 Task: Research Airbnb options in Goba, Ethiopia from 21st November, 2023 to 29th November, 2023 for 4 adults.2 bedrooms having 2 beds and 2 bathrooms. Property type can be flat. Look for 4 properties as per requirement.
Action: Mouse moved to (413, 90)
Screenshot: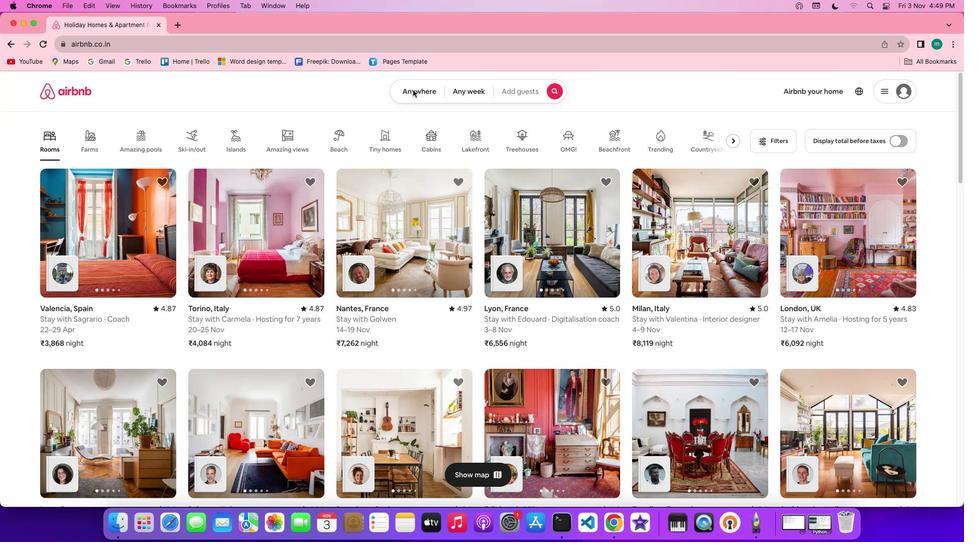 
Action: Mouse pressed left at (413, 90)
Screenshot: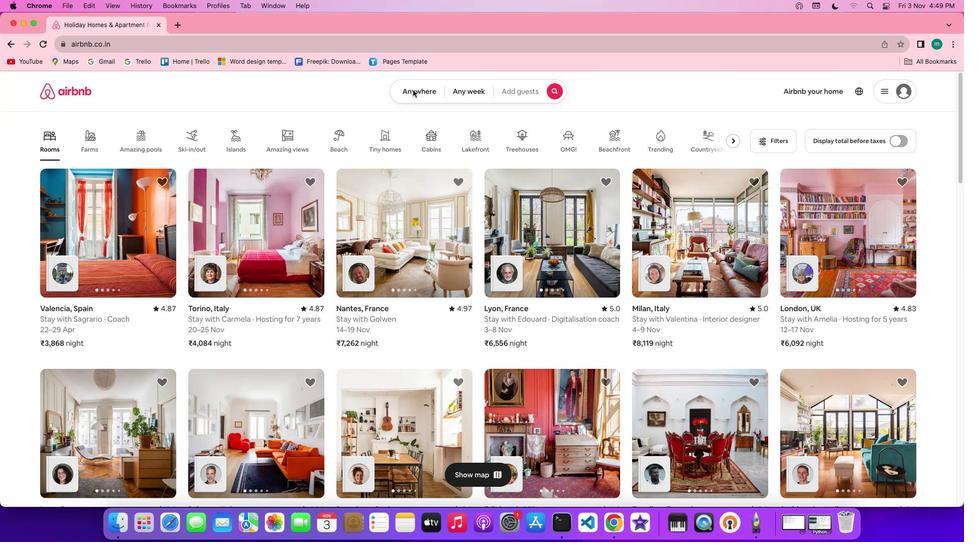 
Action: Mouse pressed left at (413, 90)
Screenshot: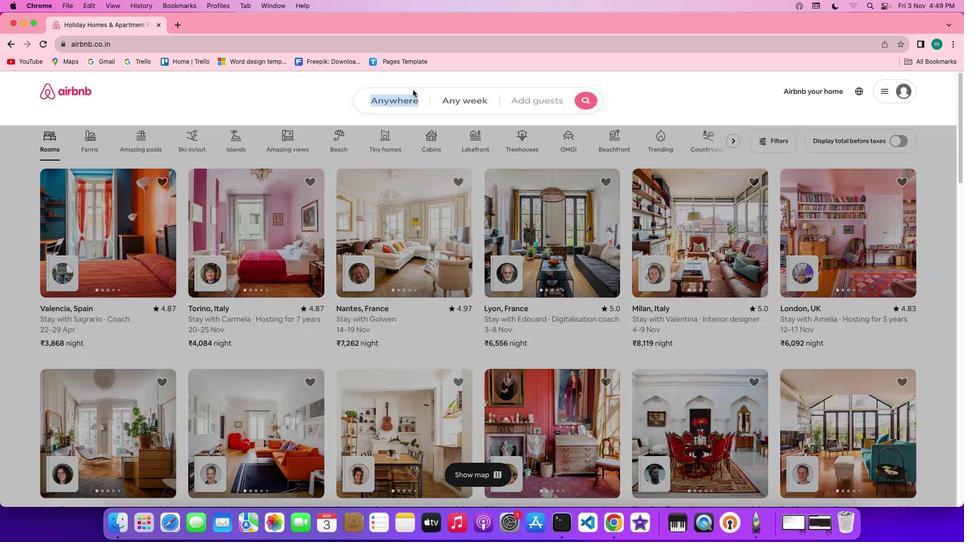 
Action: Mouse moved to (338, 131)
Screenshot: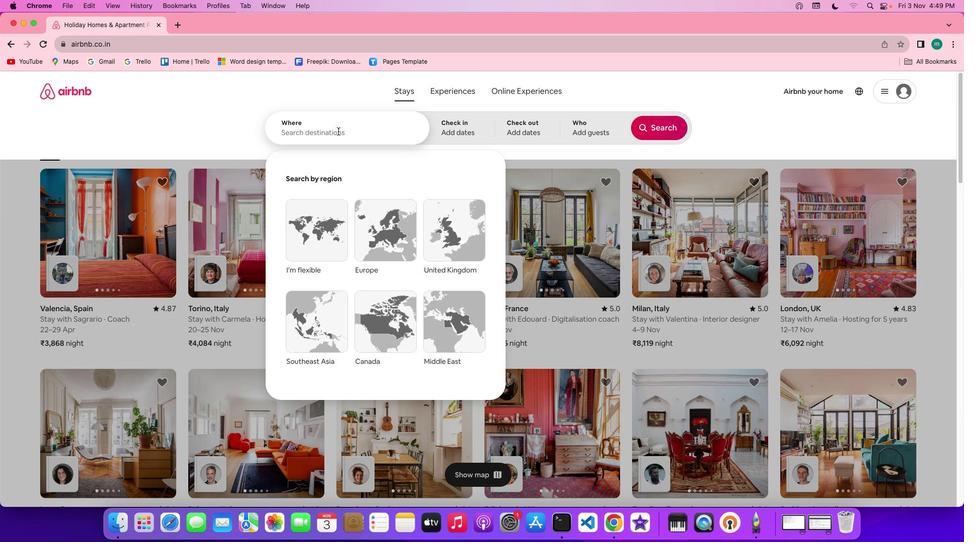 
Action: Key pressed Key.shift'G''o''b''a'','Key.spaceKey.shift'E''t''h''i''o''p''i''a'
Screenshot: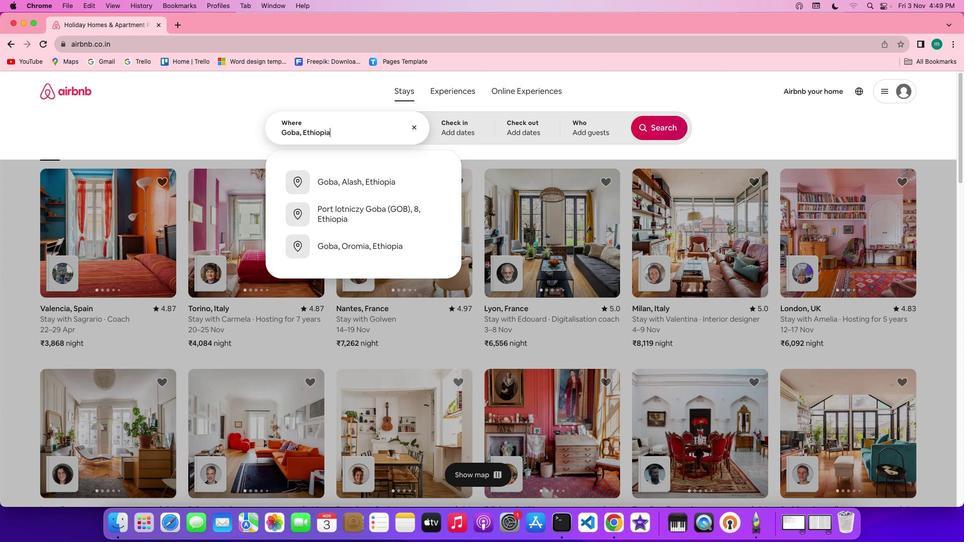 
Action: Mouse moved to (467, 124)
Screenshot: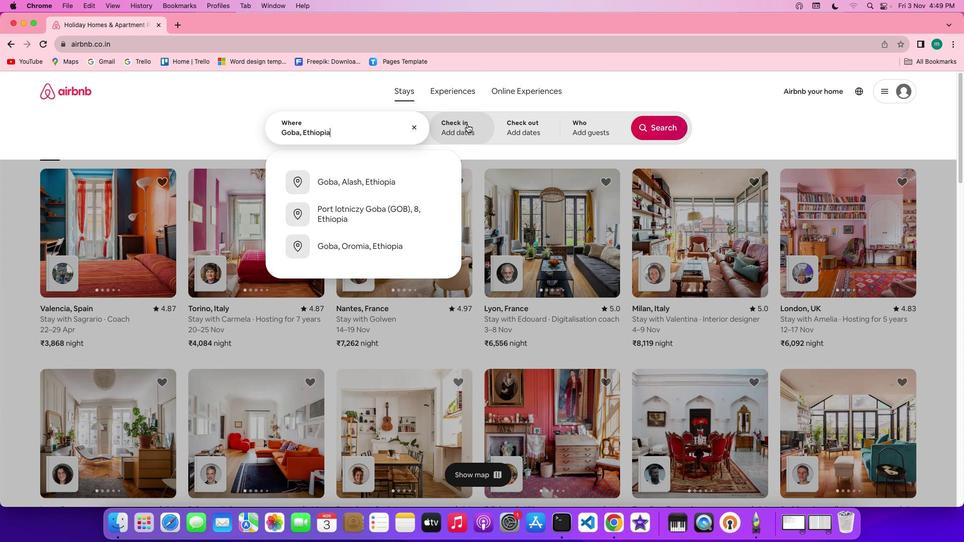 
Action: Mouse pressed left at (467, 124)
Screenshot: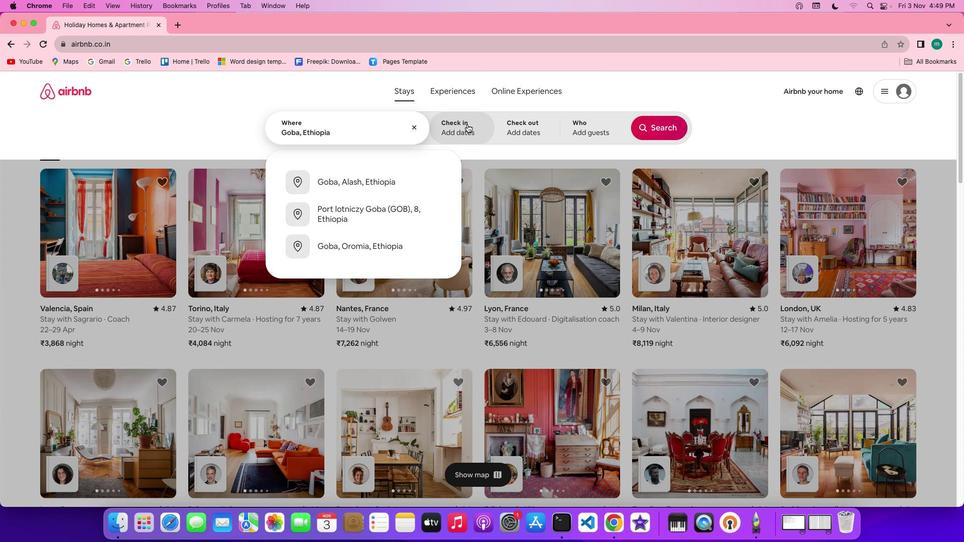 
Action: Mouse moved to (349, 323)
Screenshot: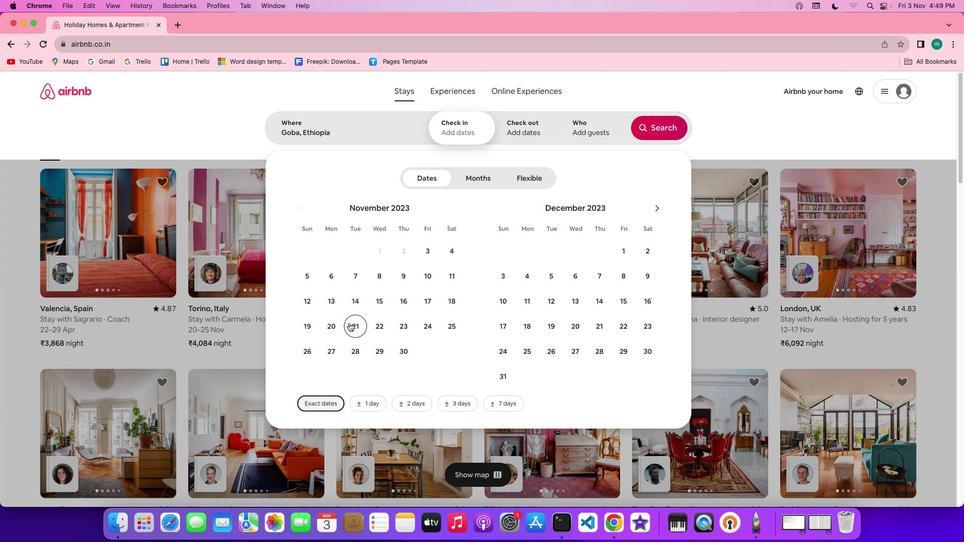 
Action: Mouse pressed left at (349, 323)
Screenshot: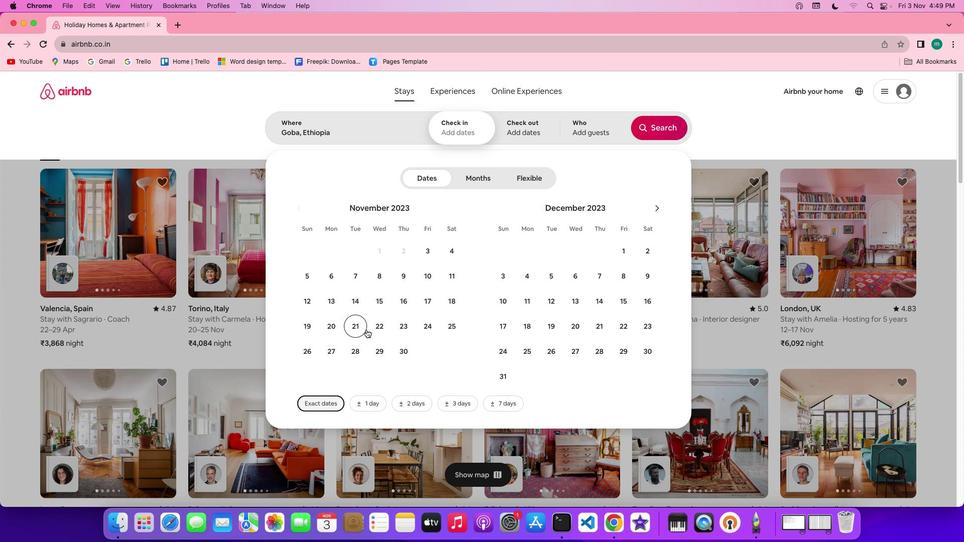 
Action: Mouse moved to (375, 346)
Screenshot: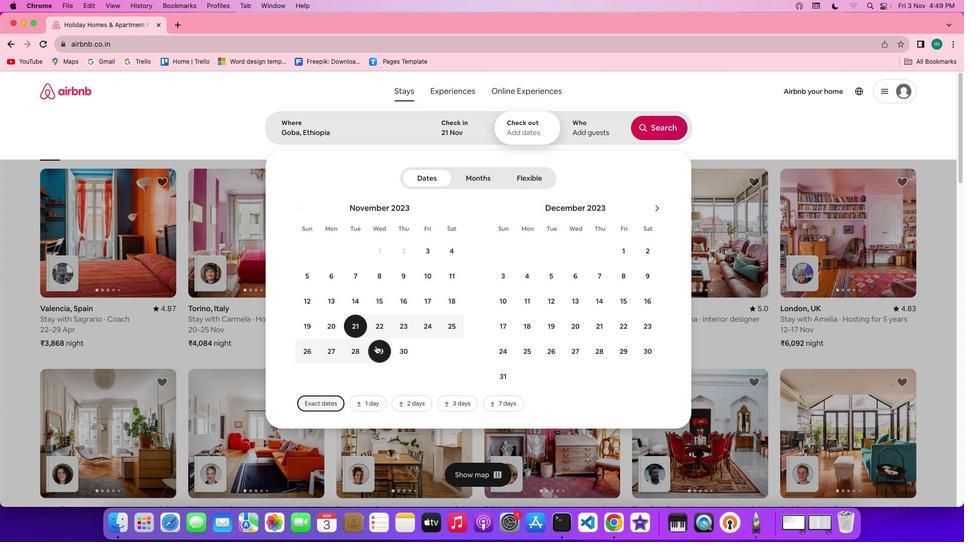 
Action: Mouse pressed left at (375, 346)
Screenshot: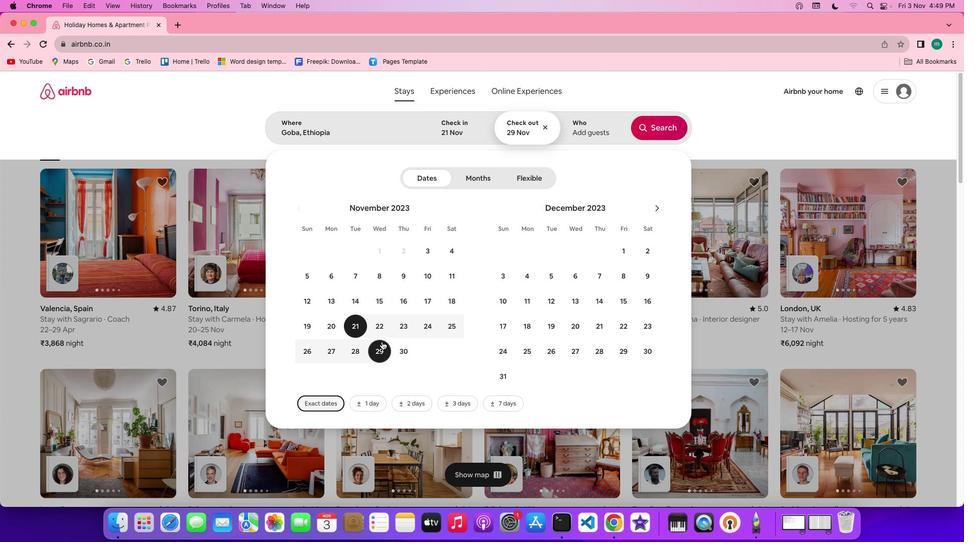 
Action: Mouse moved to (593, 119)
Screenshot: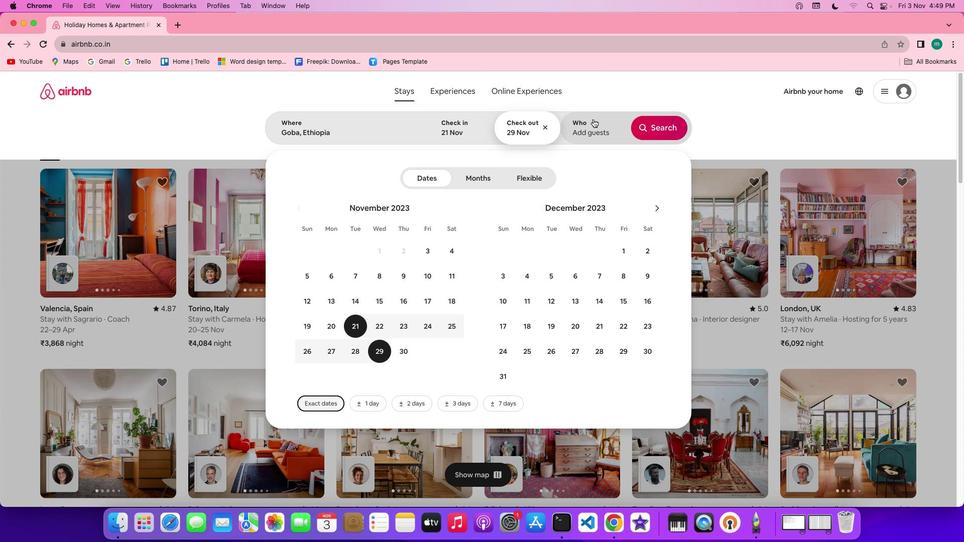 
Action: Mouse pressed left at (593, 119)
Screenshot: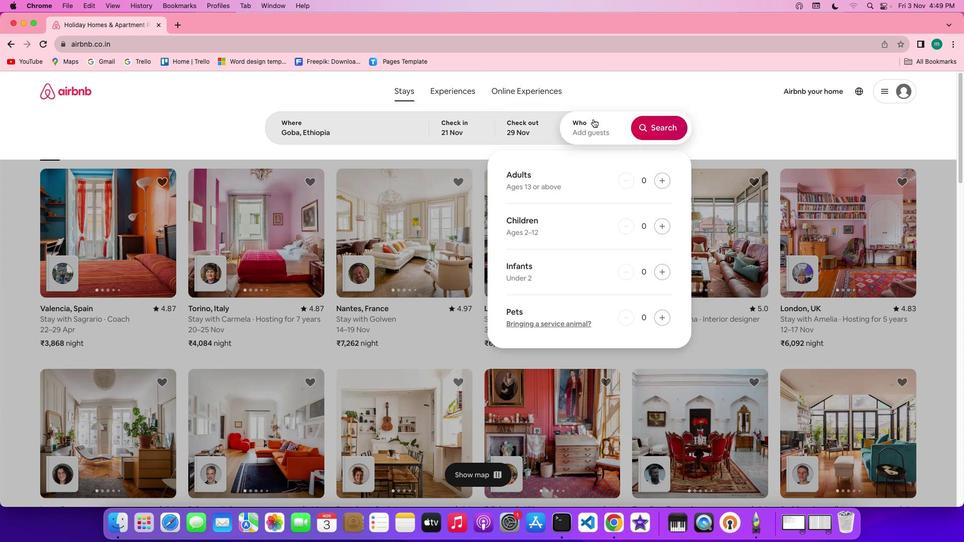 
Action: Mouse moved to (670, 183)
Screenshot: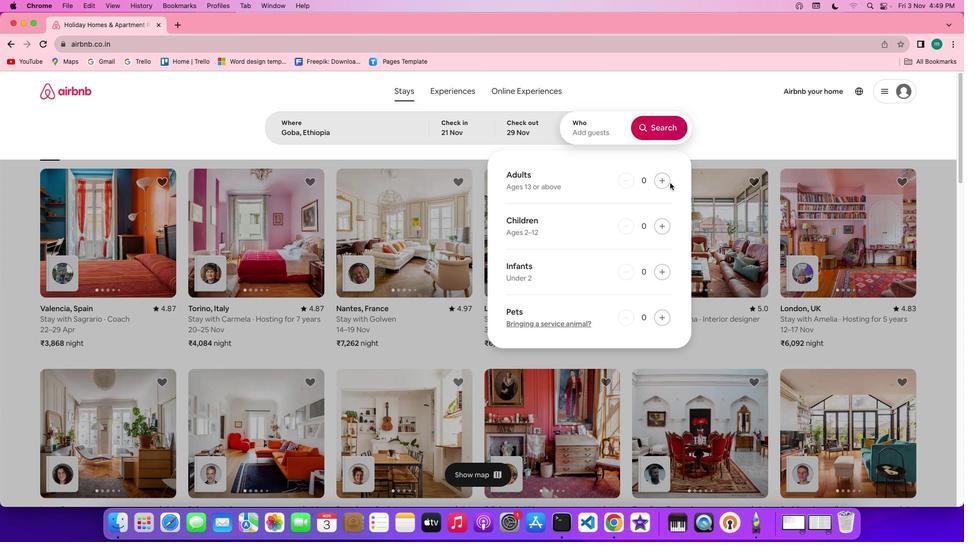 
Action: Mouse pressed left at (670, 183)
Screenshot: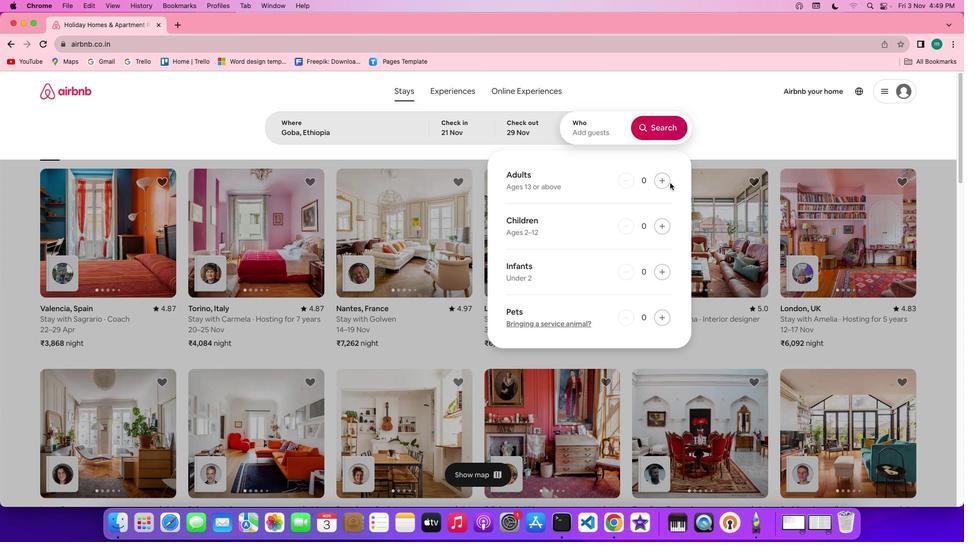 
Action: Mouse moved to (663, 180)
Screenshot: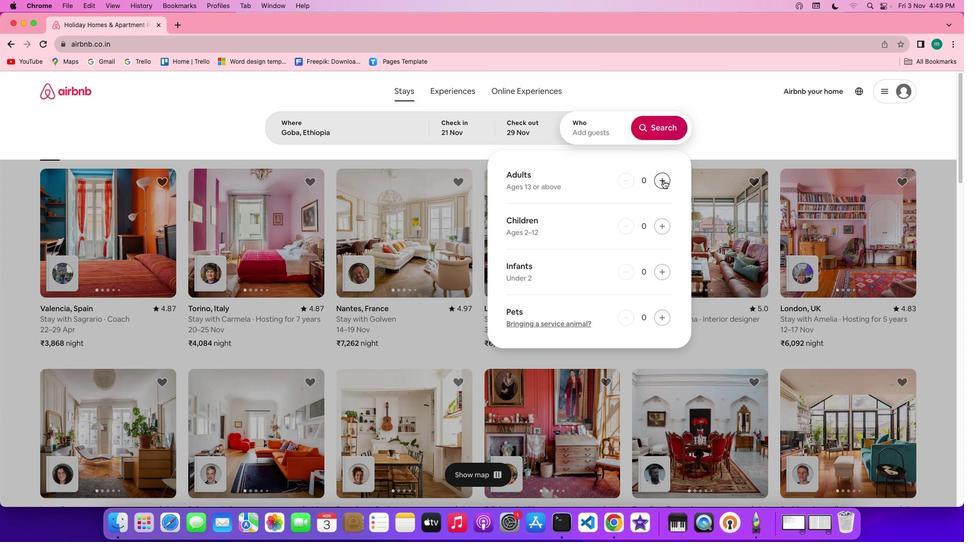 
Action: Mouse pressed left at (663, 180)
Screenshot: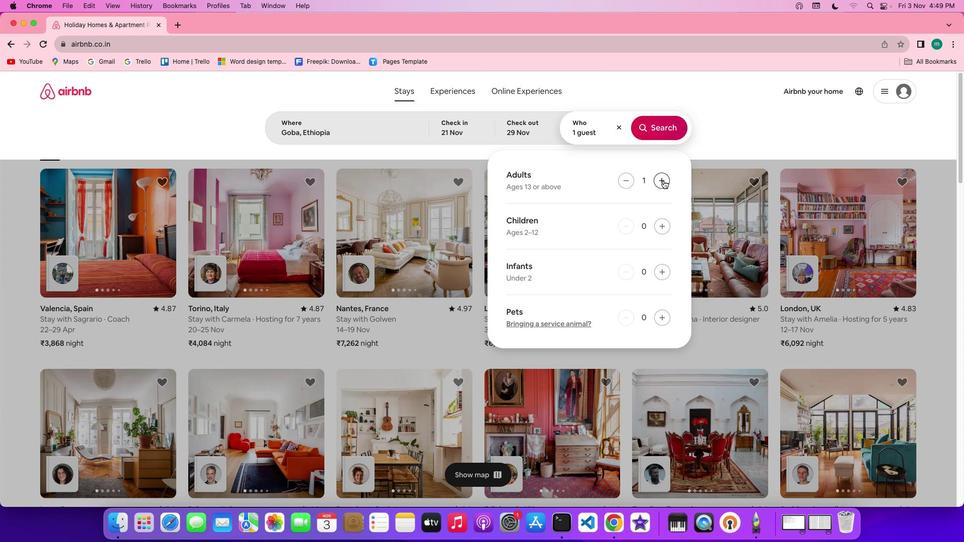 
Action: Mouse pressed left at (663, 180)
Screenshot: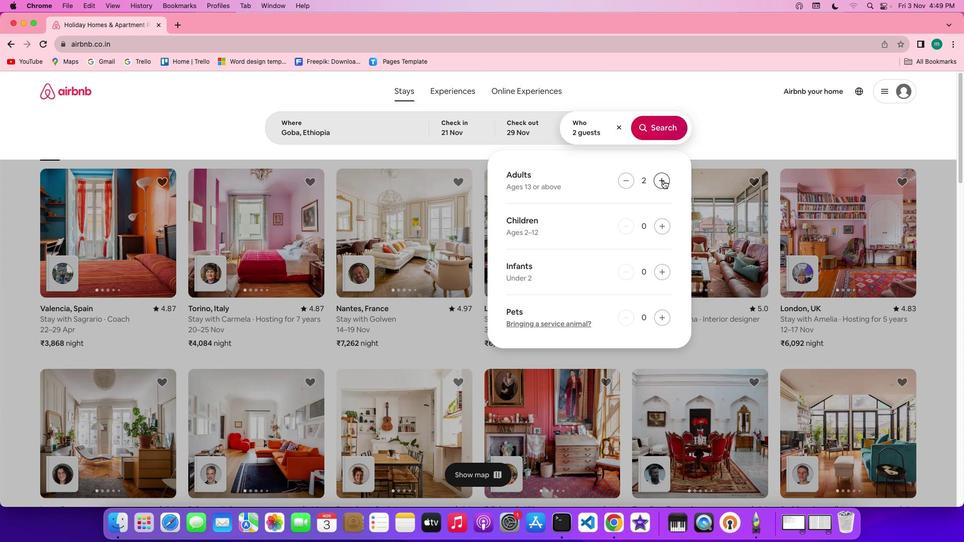 
Action: Mouse pressed left at (663, 180)
Screenshot: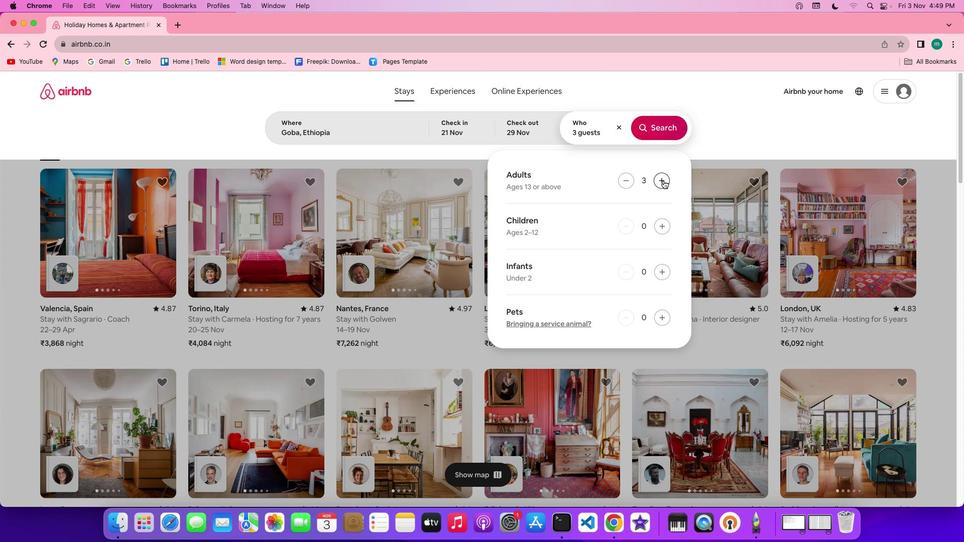 
Action: Mouse pressed left at (663, 180)
Screenshot: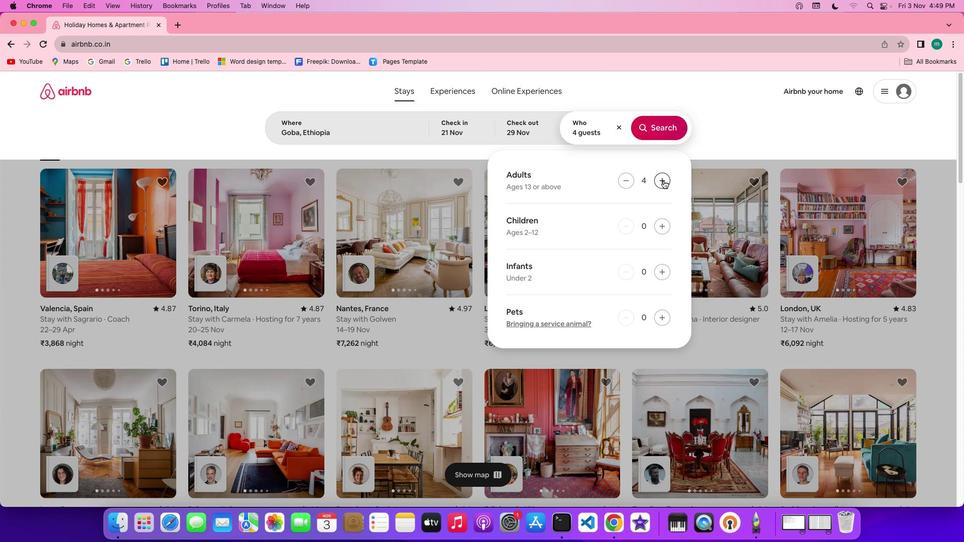 
Action: Mouse moved to (658, 126)
Screenshot: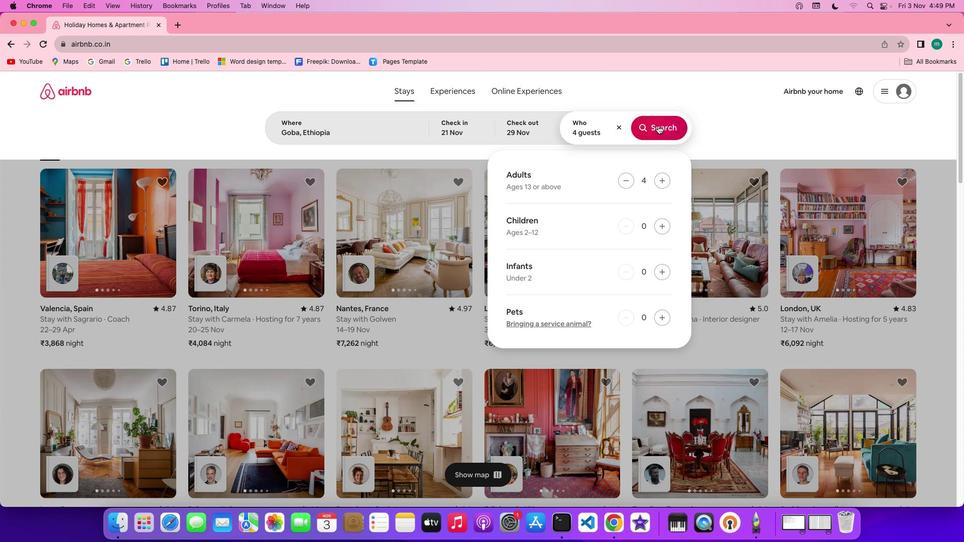 
Action: Mouse pressed left at (658, 126)
Screenshot: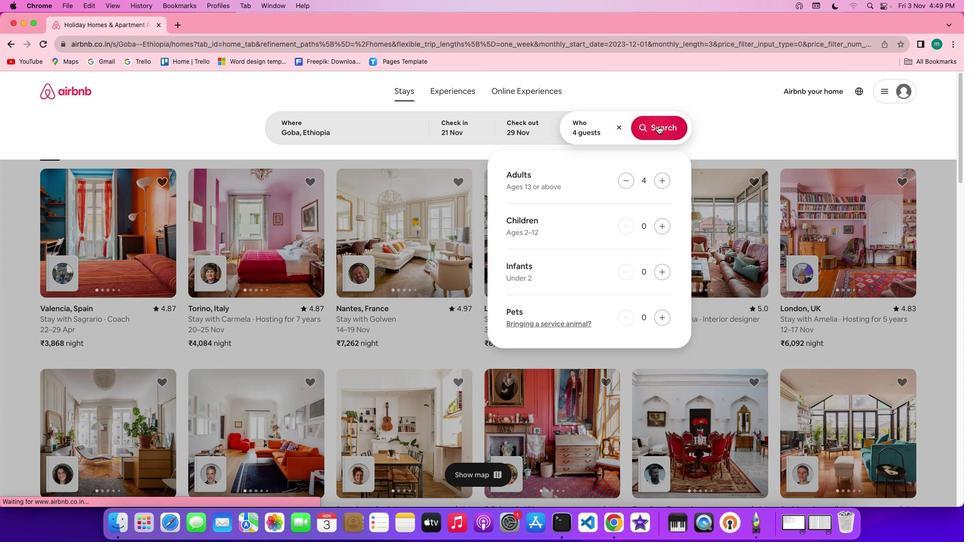 
Action: Mouse moved to (812, 135)
Screenshot: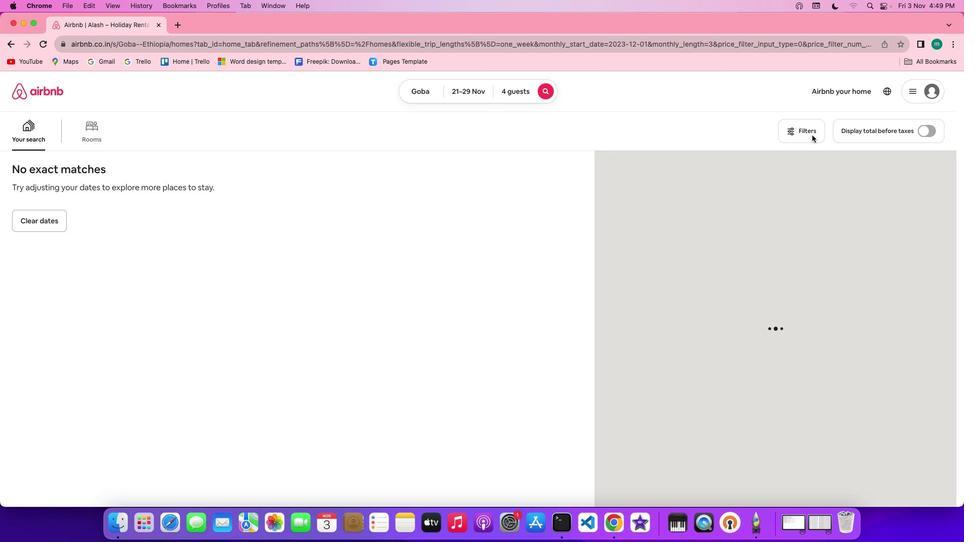 
Action: Mouse pressed left at (812, 135)
Screenshot: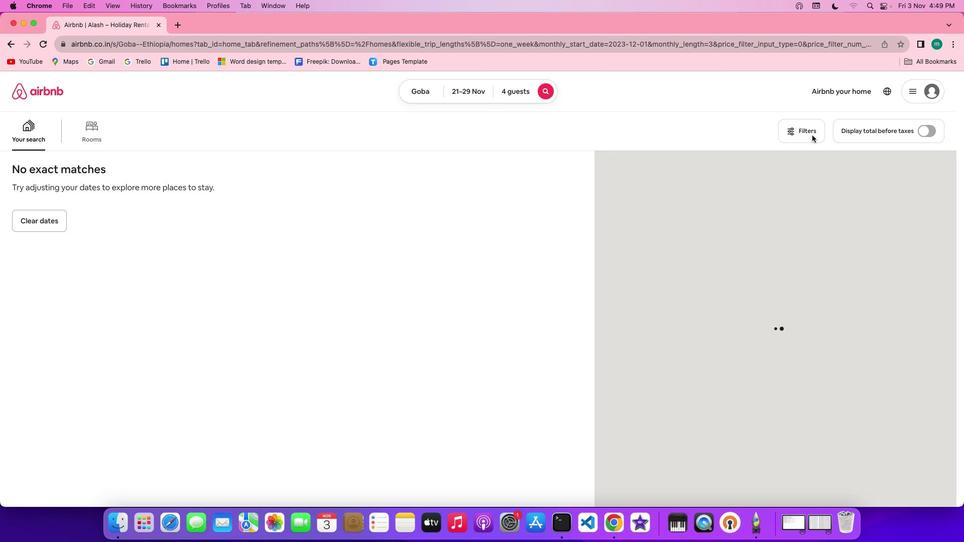
Action: Mouse moved to (804, 128)
Screenshot: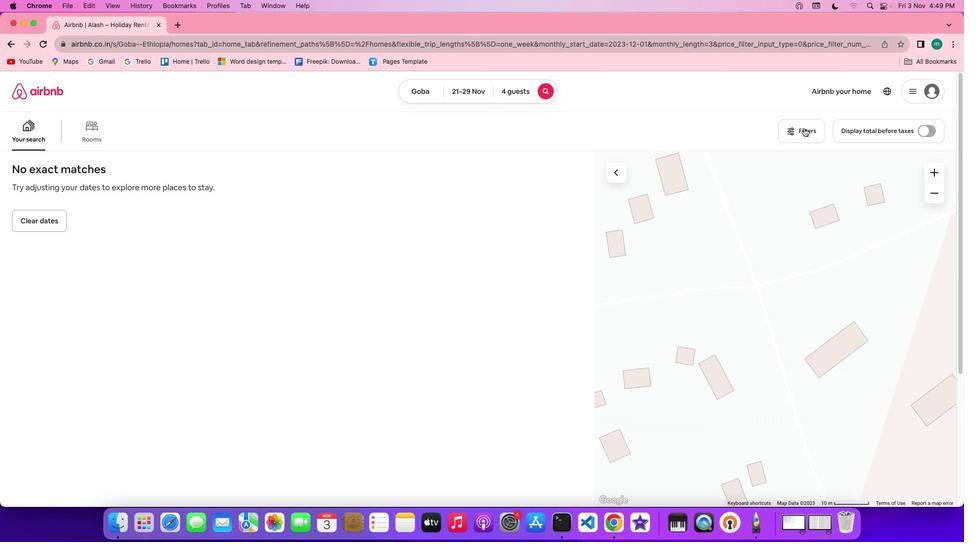 
Action: Mouse pressed left at (804, 128)
Screenshot: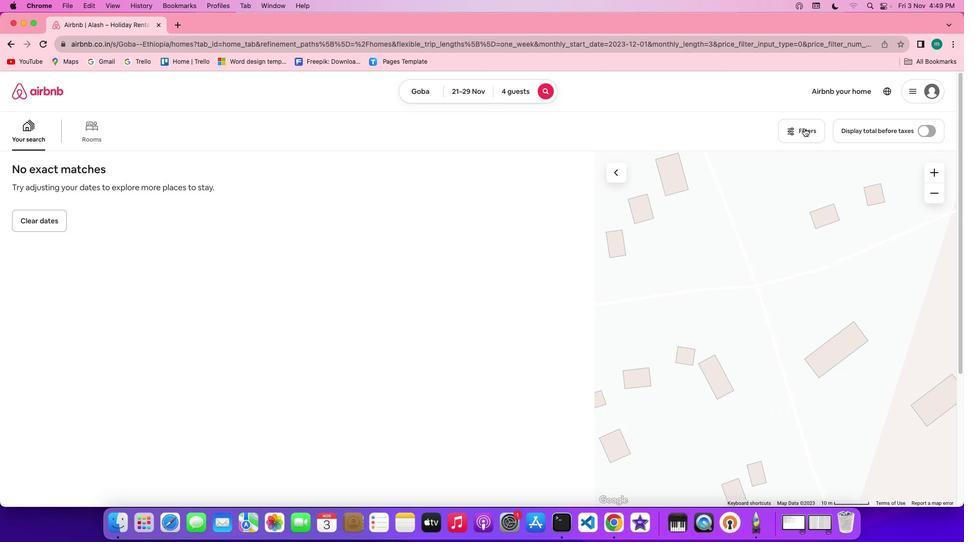 
Action: Mouse moved to (808, 129)
Screenshot: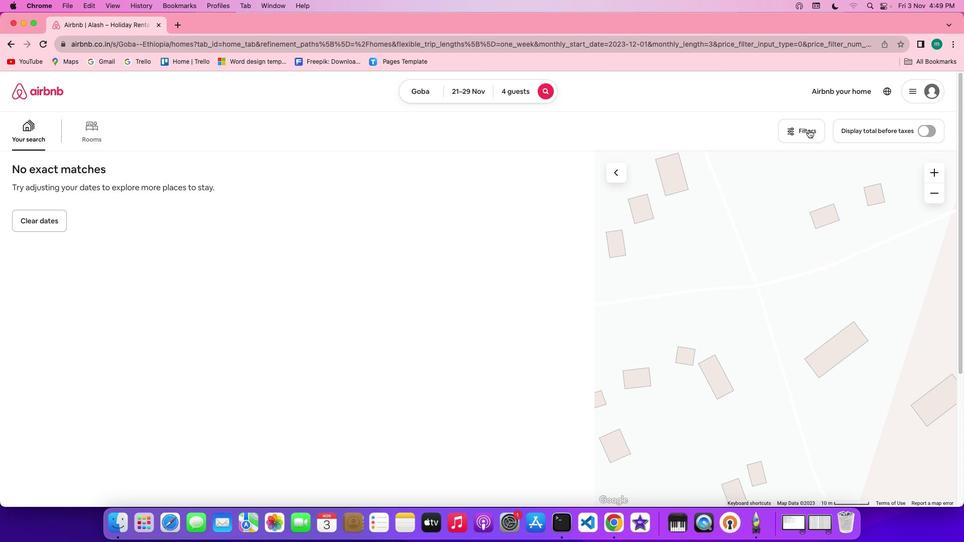 
Action: Mouse pressed left at (808, 129)
Screenshot: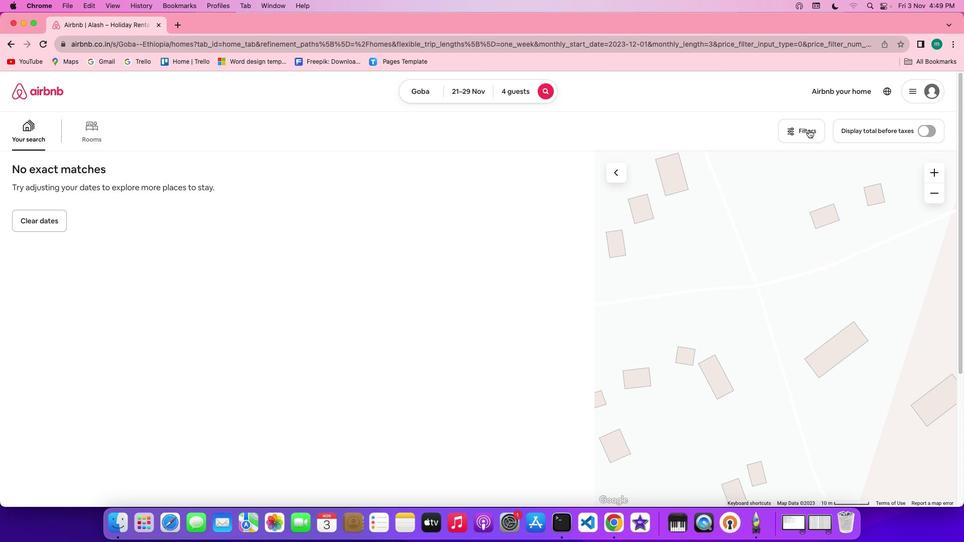 
Action: Mouse moved to (501, 260)
Screenshot: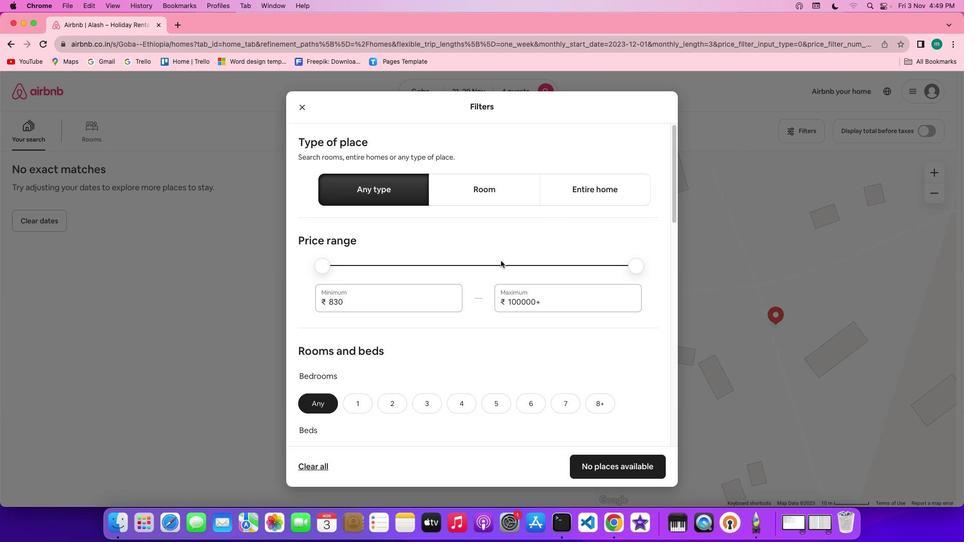 
Action: Mouse scrolled (501, 260) with delta (0, 0)
Screenshot: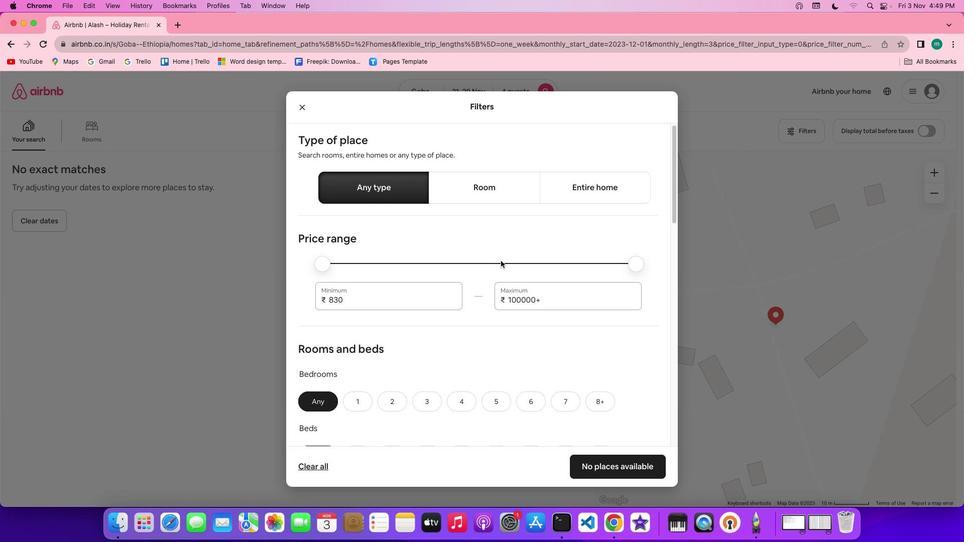 
Action: Mouse scrolled (501, 260) with delta (0, 0)
Screenshot: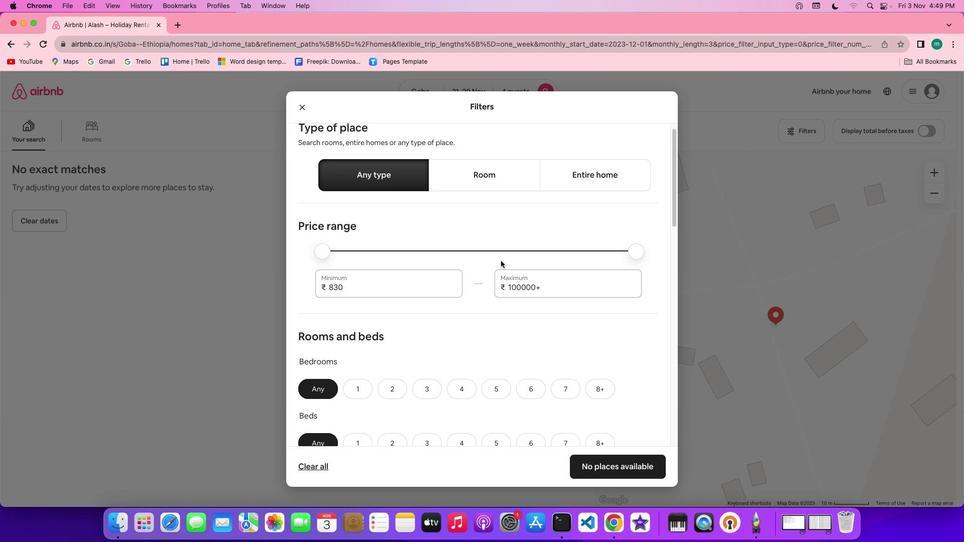 
Action: Mouse scrolled (501, 260) with delta (0, -1)
Screenshot: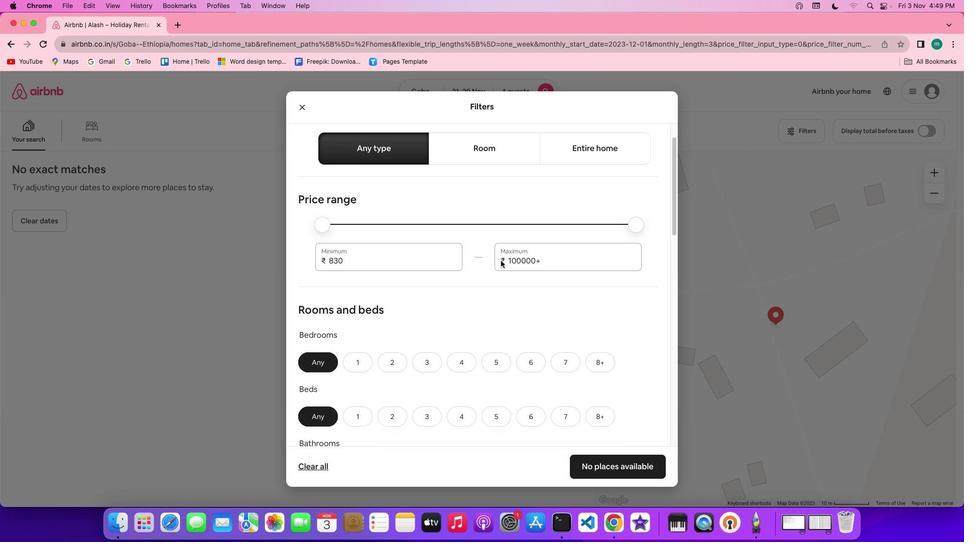 
Action: Mouse scrolled (501, 260) with delta (0, 0)
Screenshot: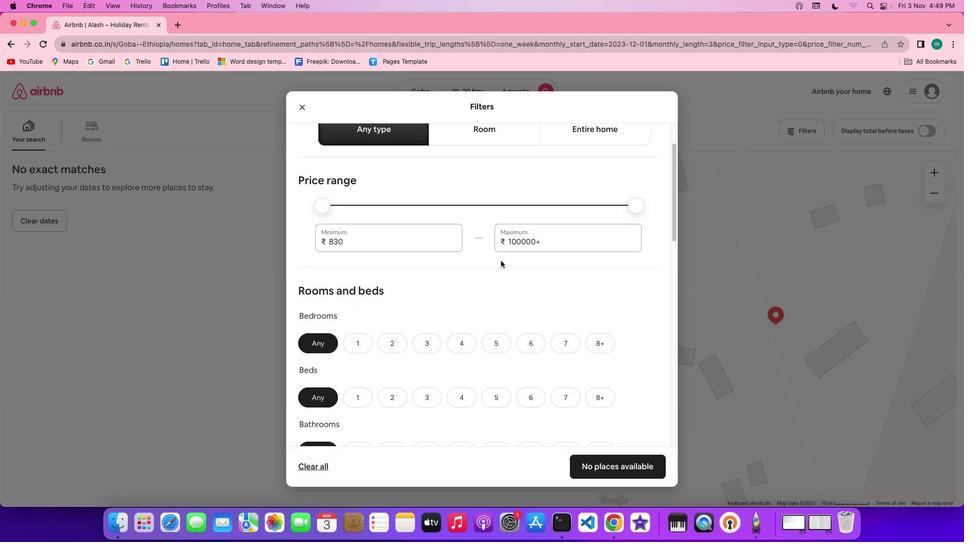 
Action: Mouse scrolled (501, 260) with delta (0, 0)
Screenshot: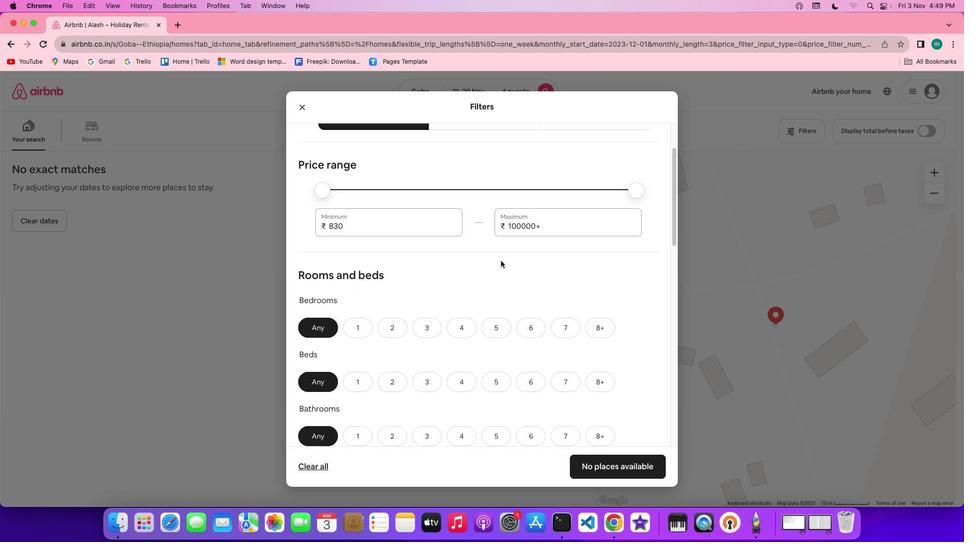 
Action: Mouse scrolled (501, 260) with delta (0, 0)
Screenshot: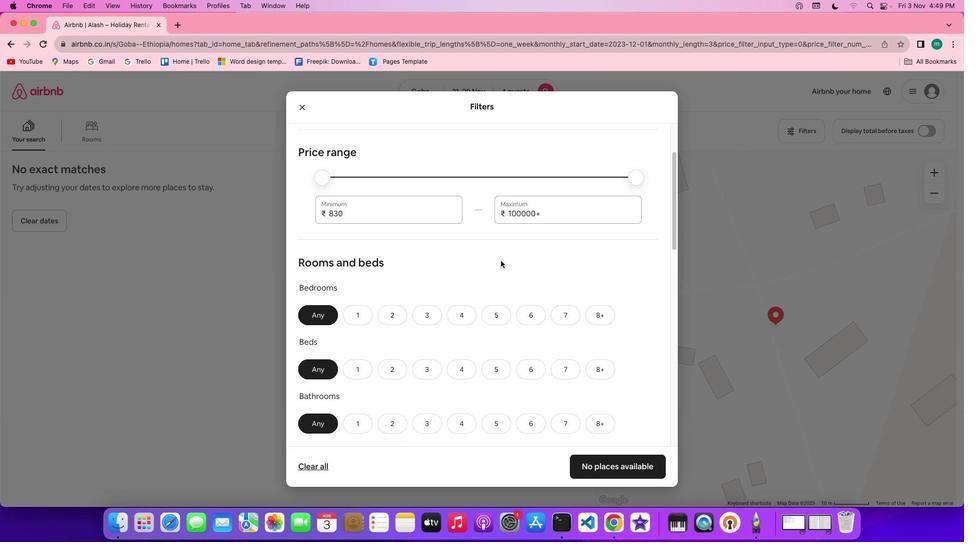 
Action: Mouse scrolled (501, 260) with delta (0, 0)
Screenshot: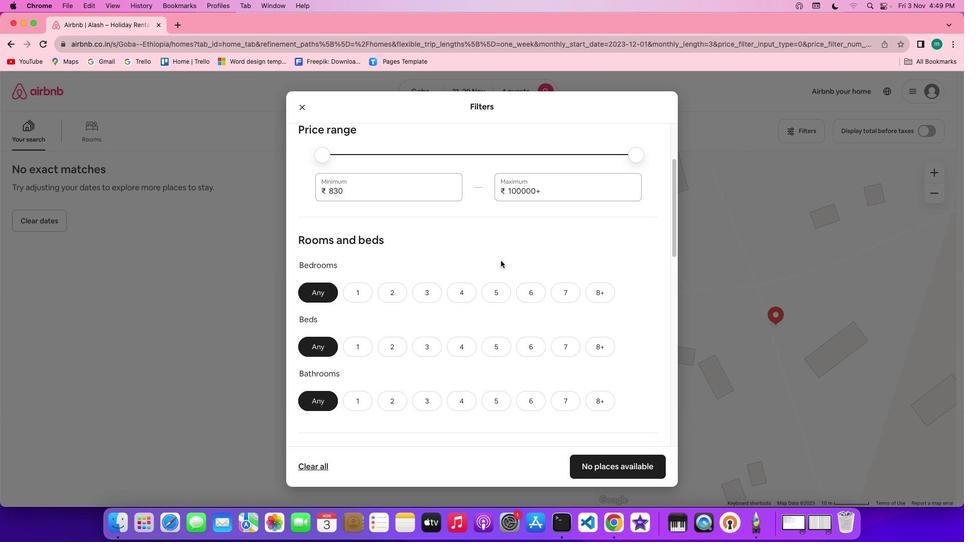 
Action: Mouse scrolled (501, 260) with delta (0, 0)
Screenshot: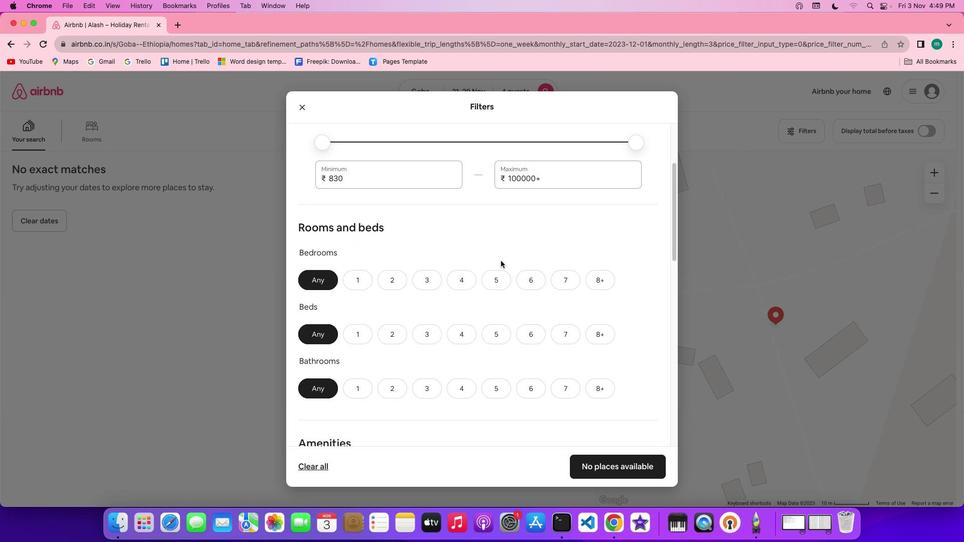 
Action: Mouse scrolled (501, 260) with delta (0, -1)
Screenshot: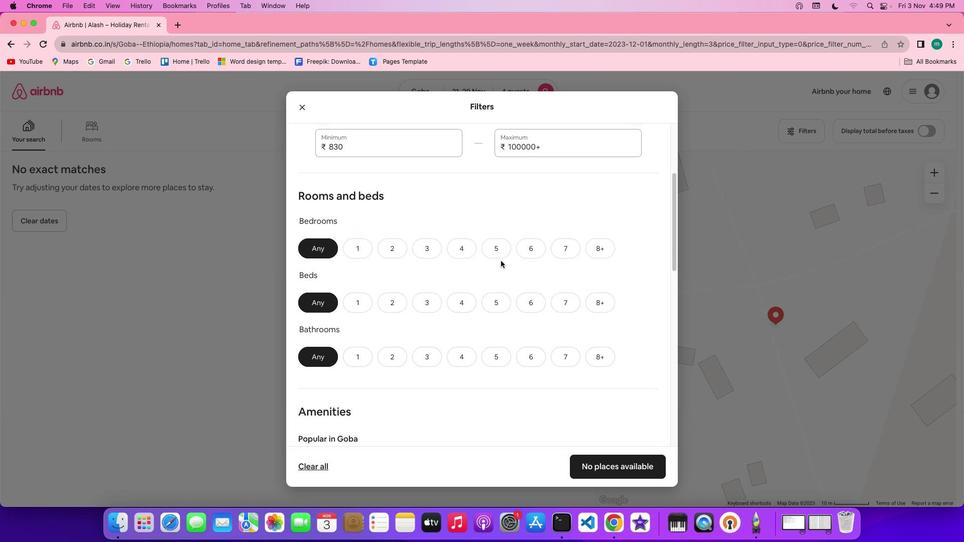 
Action: Mouse scrolled (501, 260) with delta (0, -1)
Screenshot: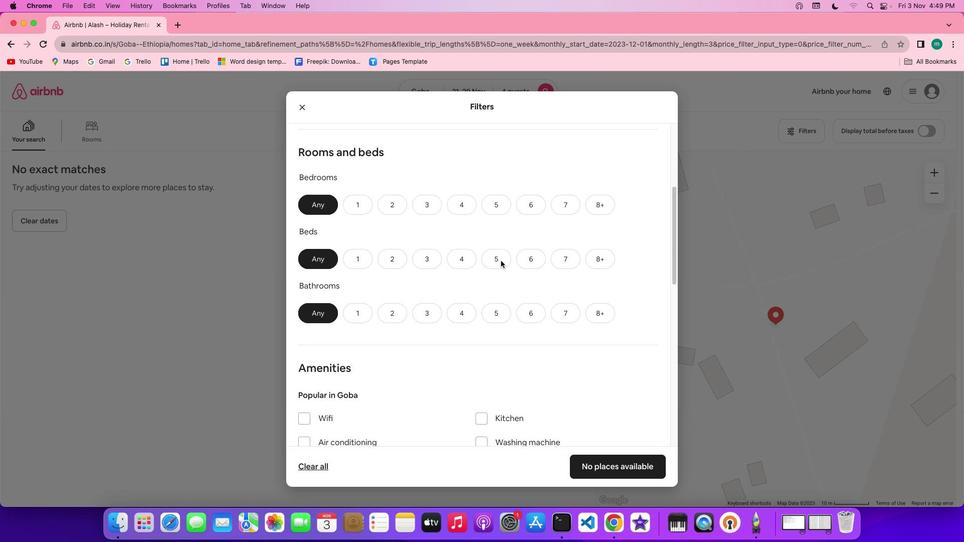 
Action: Mouse moved to (397, 188)
Screenshot: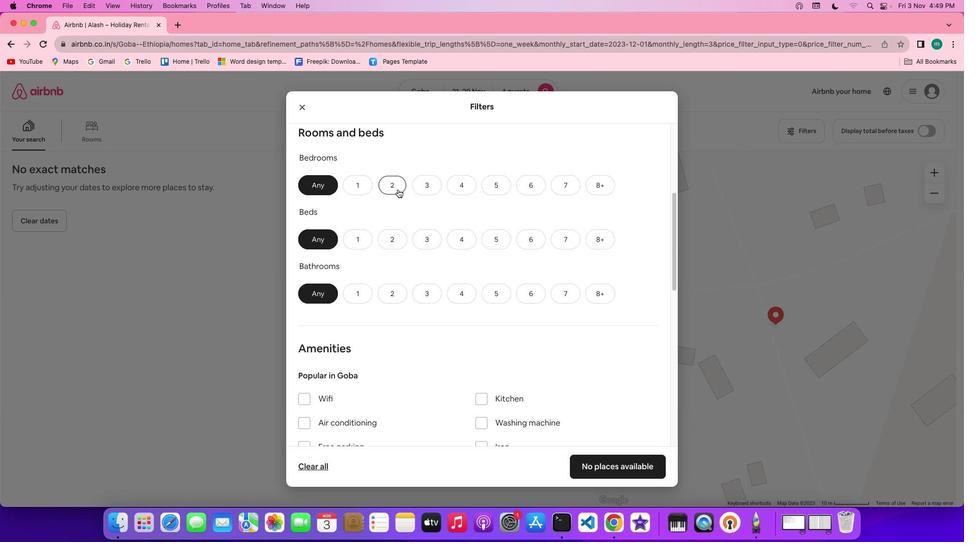 
Action: Mouse pressed left at (397, 188)
Screenshot: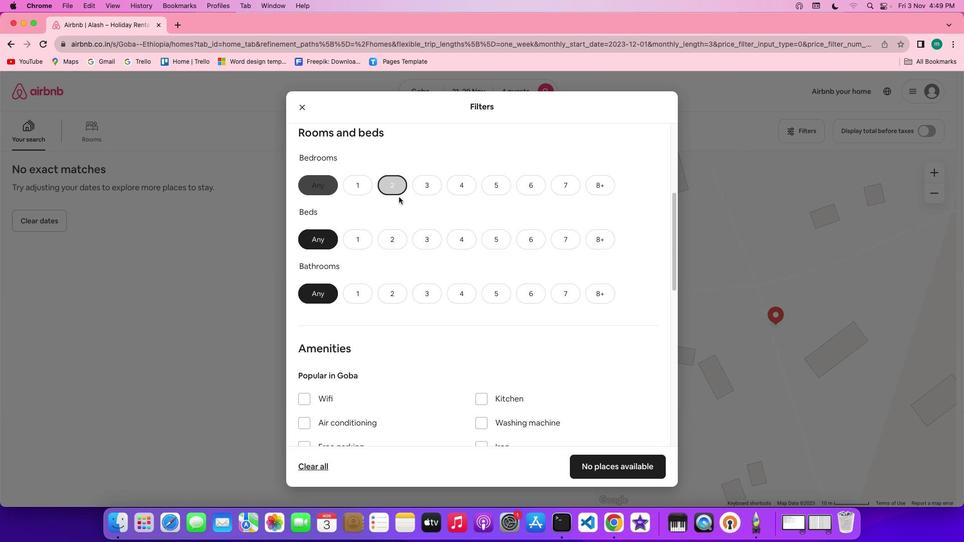 
Action: Mouse moved to (396, 236)
Screenshot: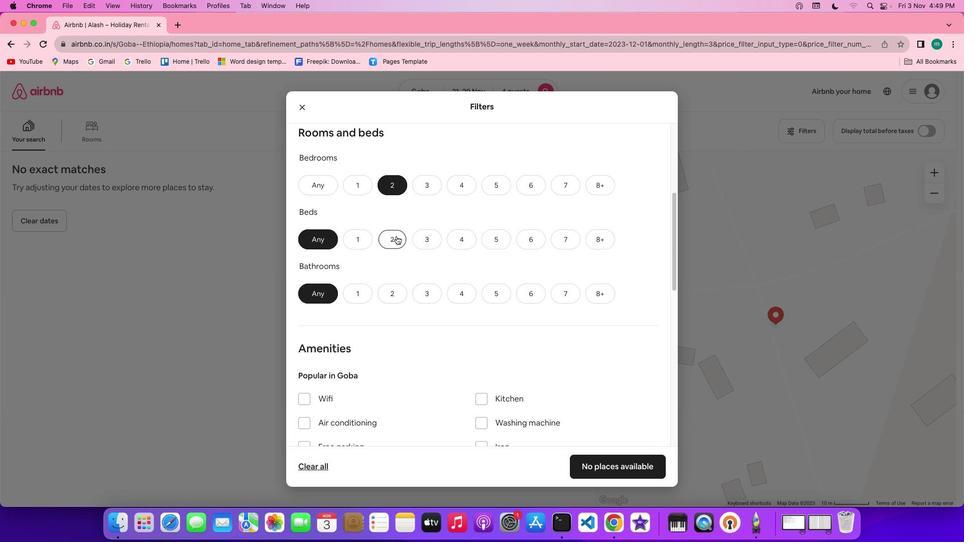
Action: Mouse pressed left at (396, 236)
Screenshot: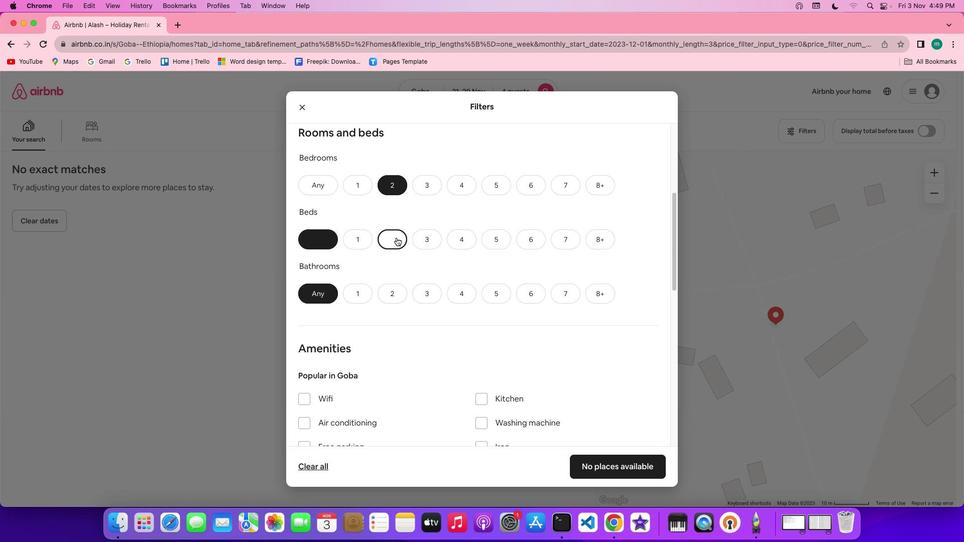 
Action: Mouse moved to (388, 290)
Screenshot: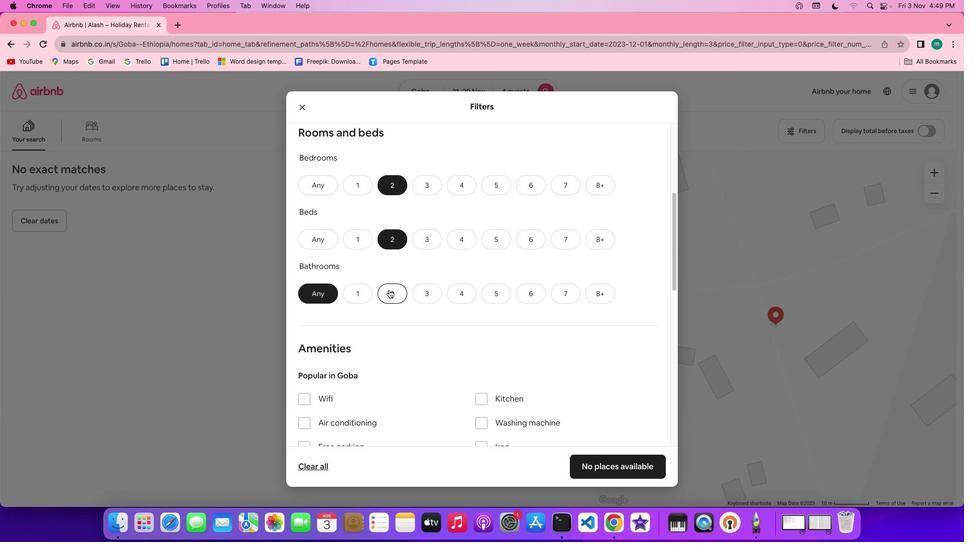
Action: Mouse pressed left at (388, 290)
Screenshot: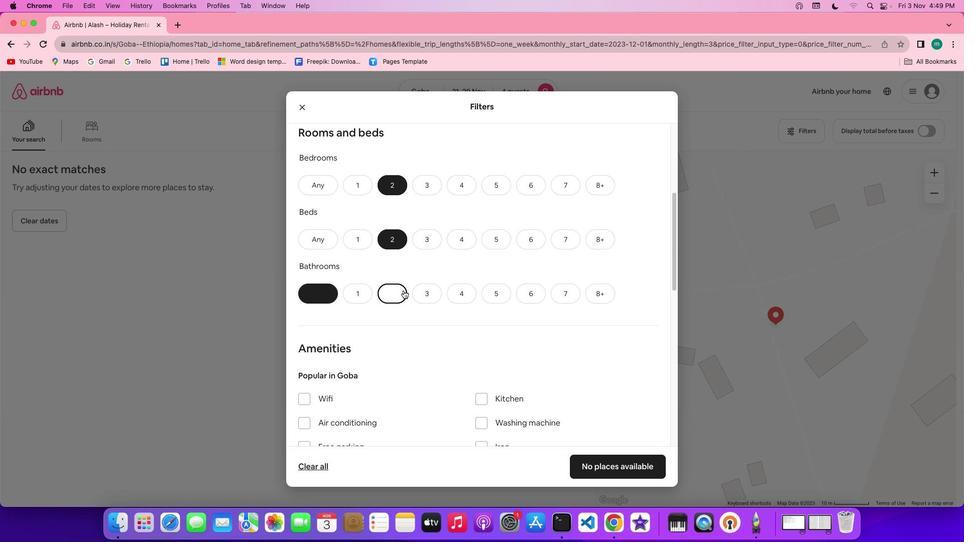 
Action: Mouse moved to (515, 284)
Screenshot: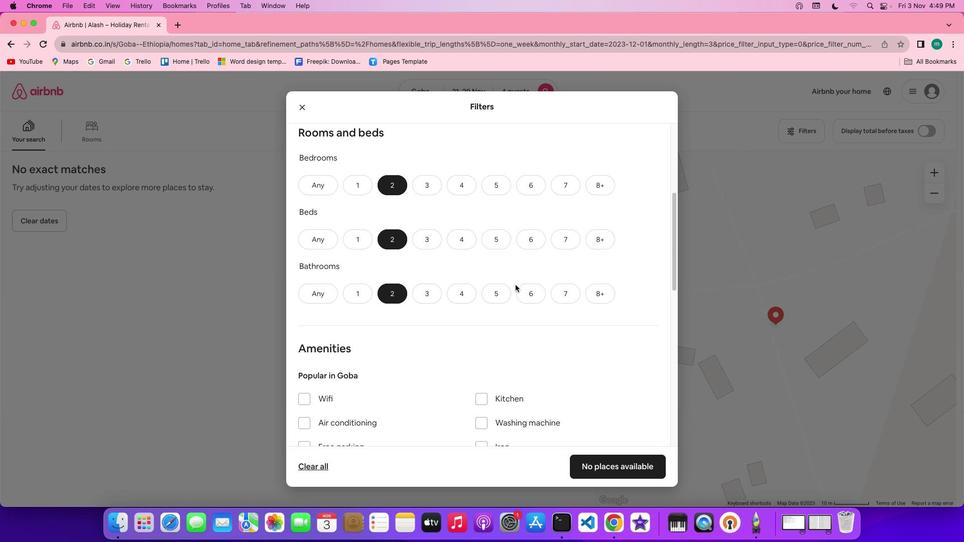 
Action: Mouse scrolled (515, 284) with delta (0, 0)
Screenshot: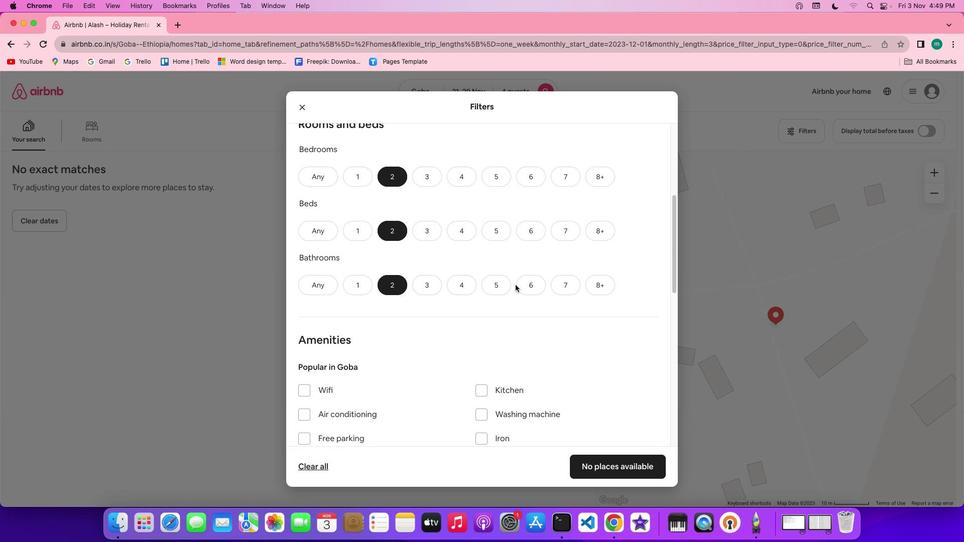 
Action: Mouse scrolled (515, 284) with delta (0, 0)
Screenshot: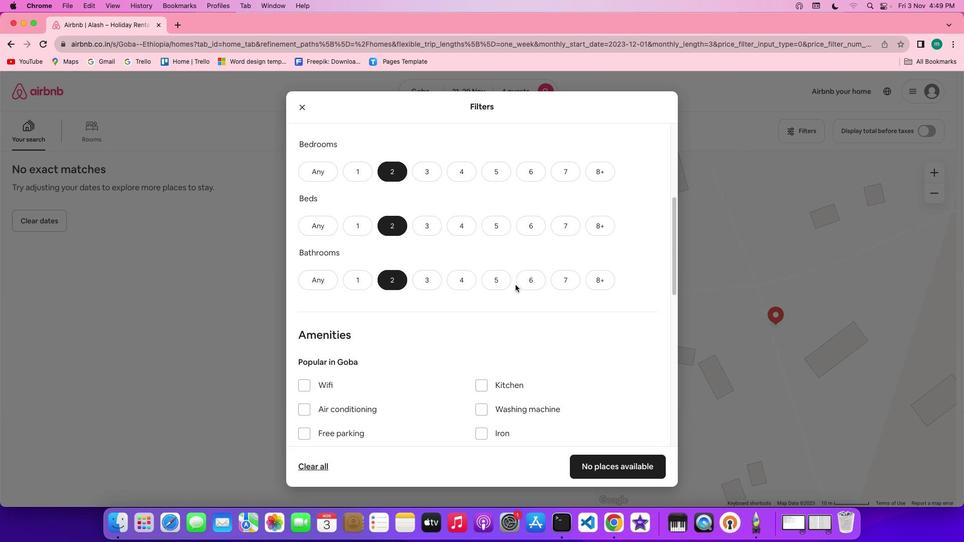 
Action: Mouse scrolled (515, 284) with delta (0, -1)
Screenshot: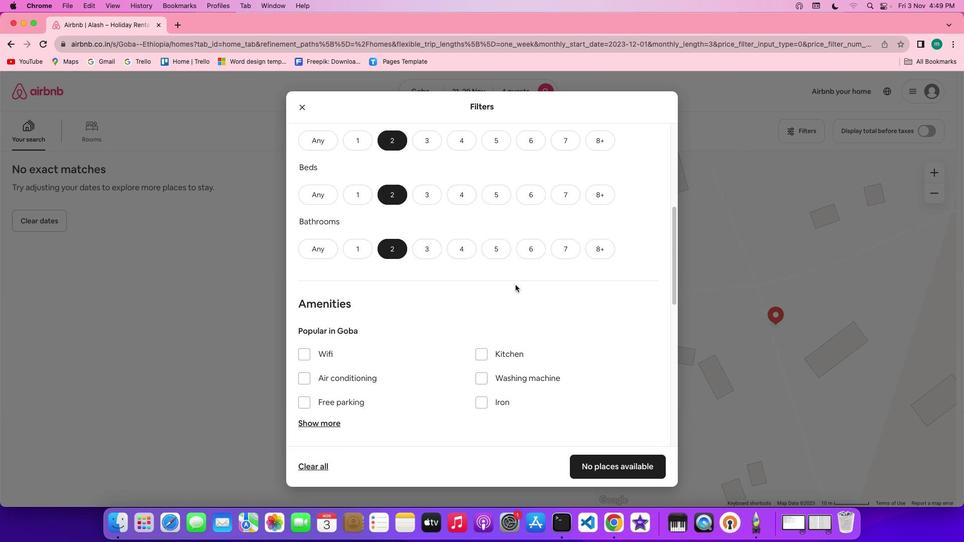 
Action: Mouse scrolled (515, 284) with delta (0, 0)
Screenshot: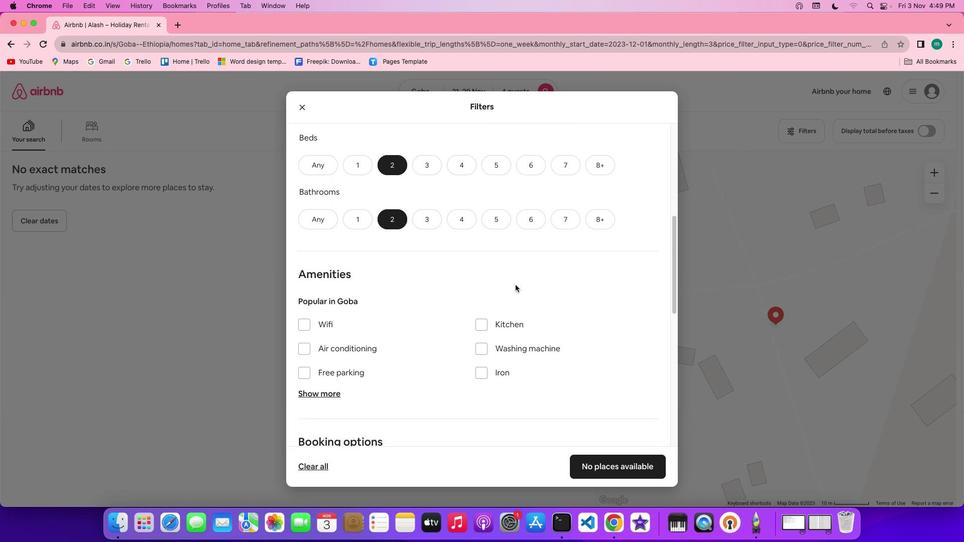
Action: Mouse scrolled (515, 284) with delta (0, 0)
Screenshot: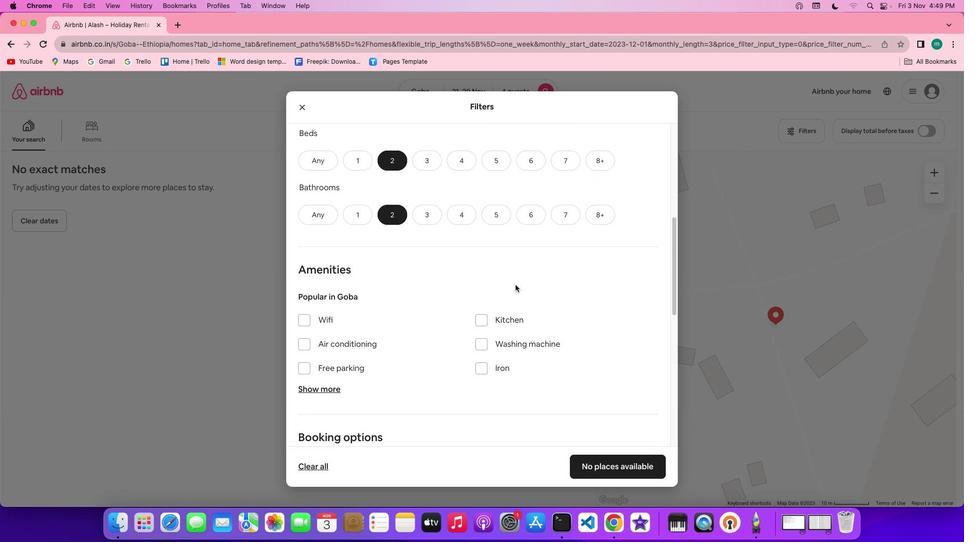 
Action: Mouse scrolled (515, 284) with delta (0, -1)
Screenshot: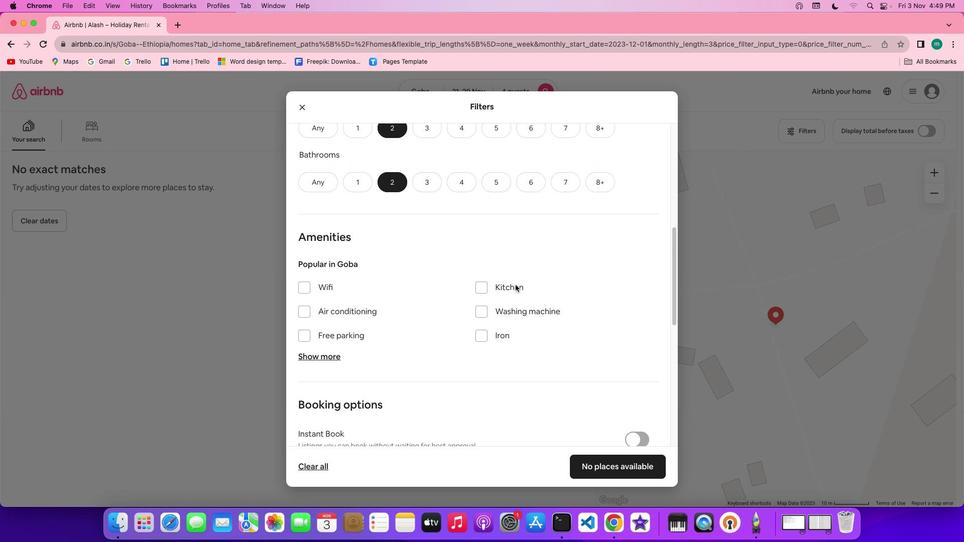 
Action: Mouse scrolled (515, 284) with delta (0, -1)
Screenshot: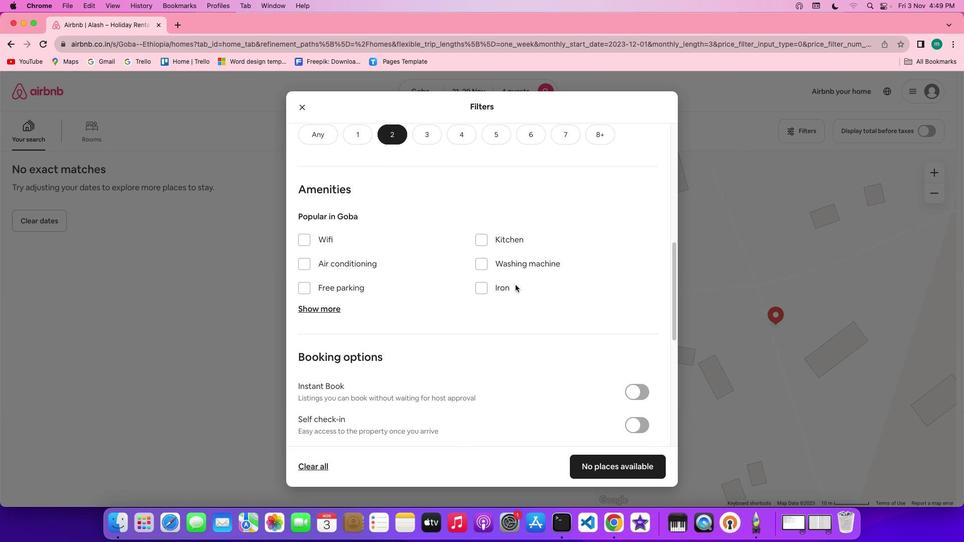 
Action: Mouse scrolled (515, 284) with delta (0, 0)
Screenshot: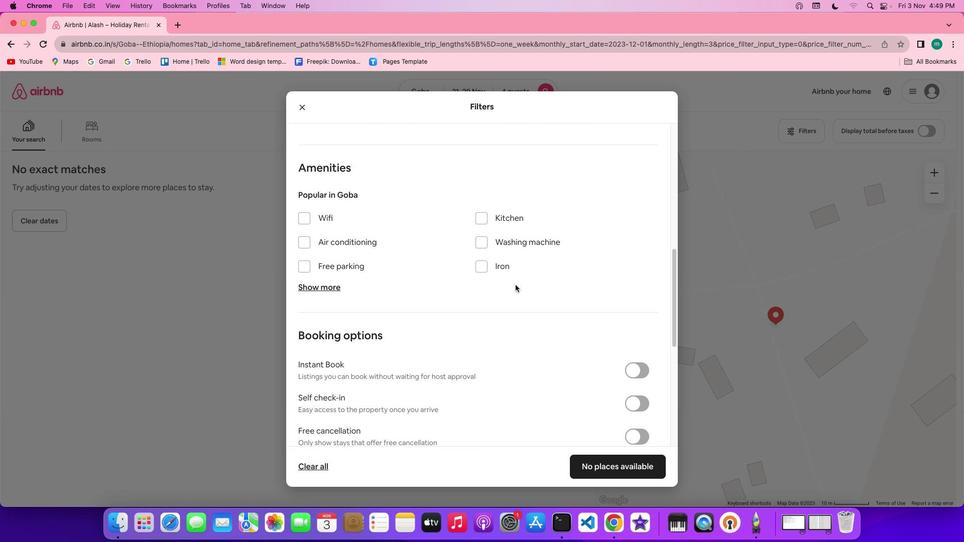 
Action: Mouse scrolled (515, 284) with delta (0, 0)
Screenshot: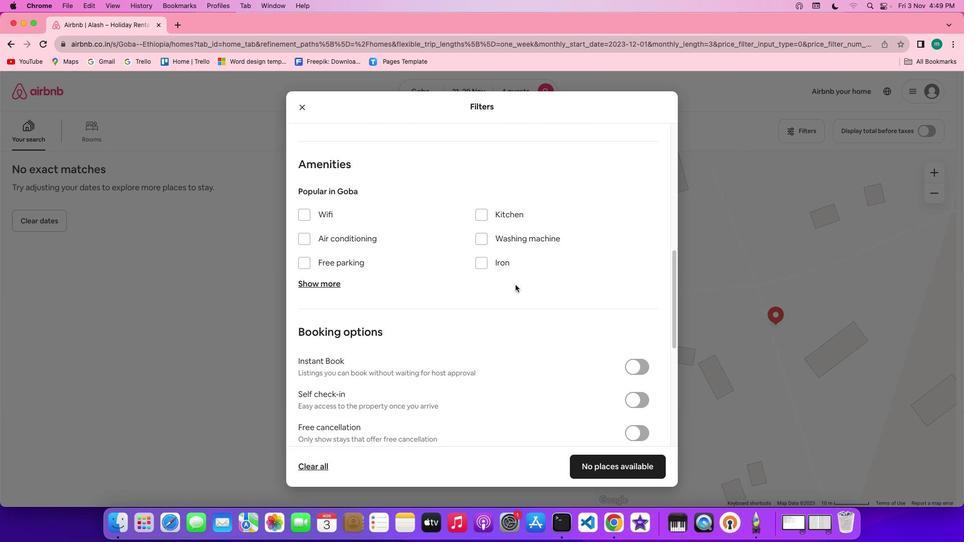 
Action: Mouse scrolled (515, 284) with delta (0, 0)
Screenshot: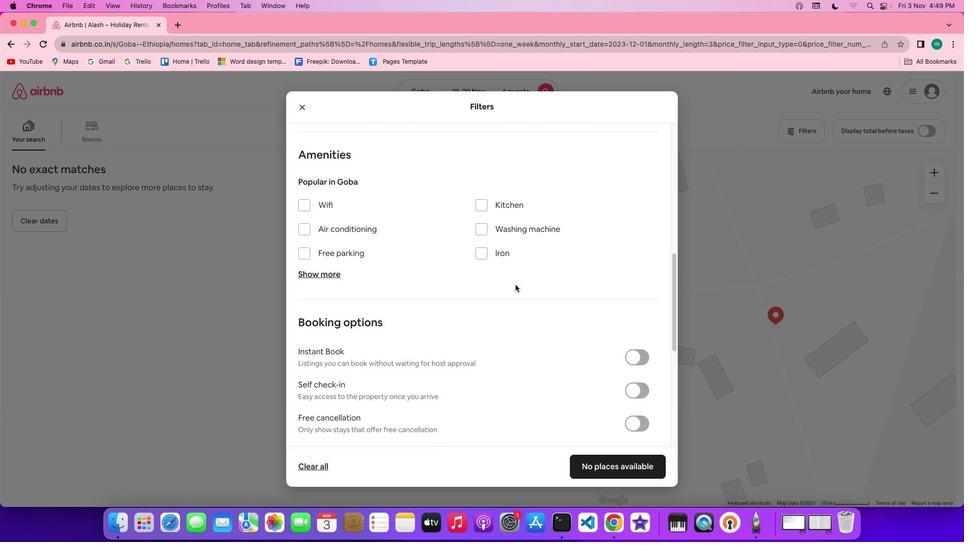 
Action: Mouse moved to (453, 287)
Screenshot: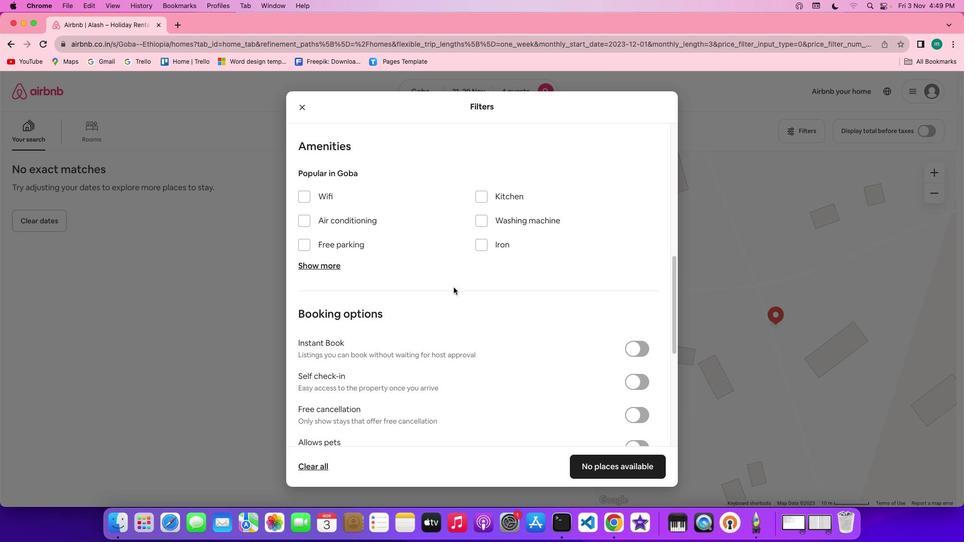 
Action: Mouse scrolled (453, 287) with delta (0, 0)
Screenshot: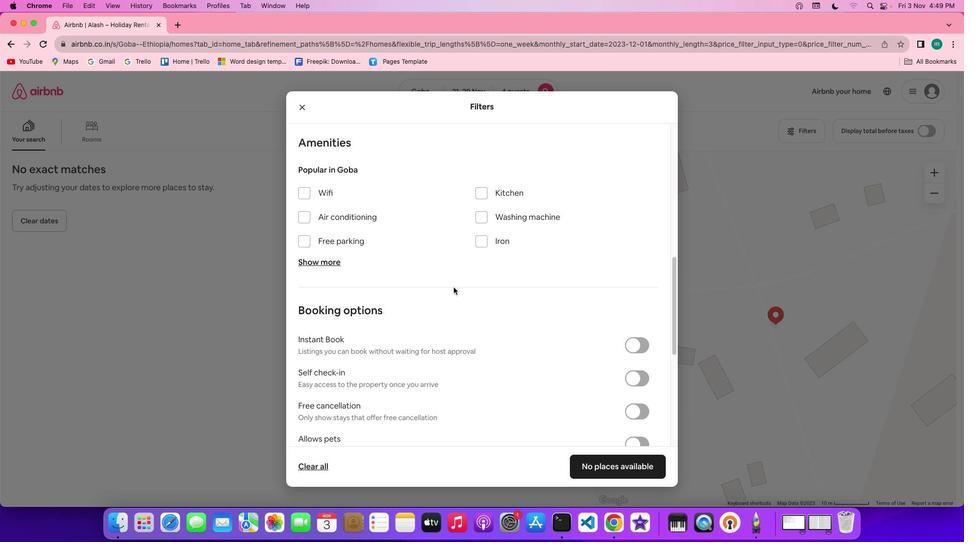 
Action: Mouse scrolled (453, 287) with delta (0, 0)
Screenshot: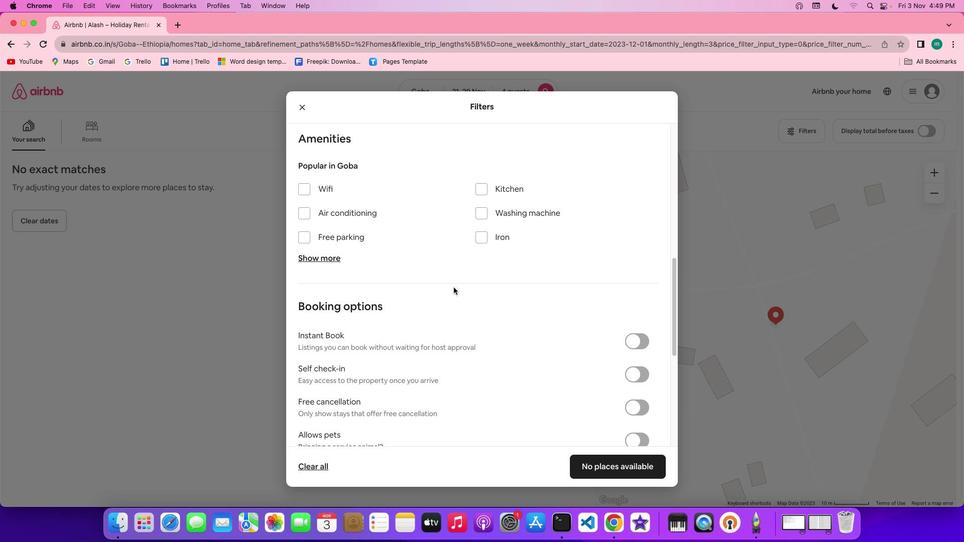 
Action: Mouse scrolled (453, 287) with delta (0, 0)
Screenshot: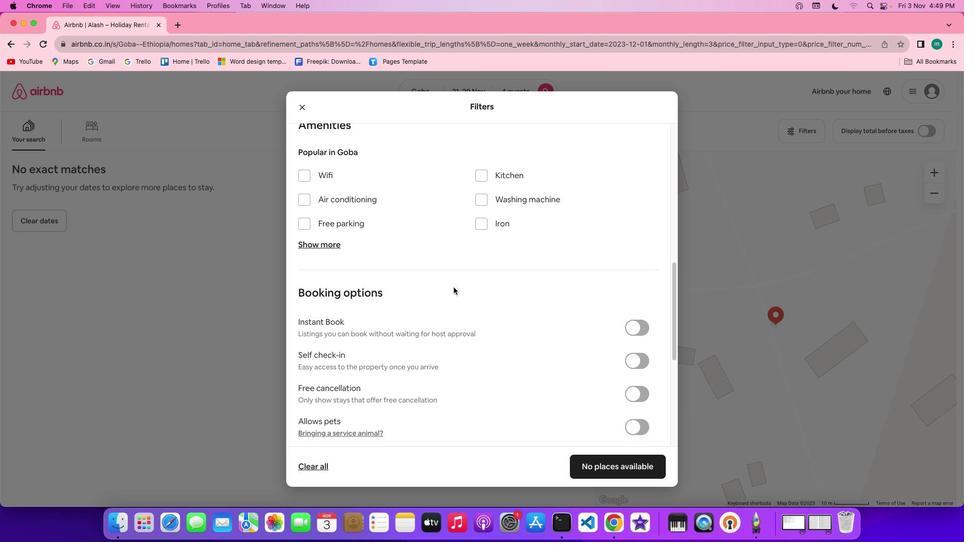 
Action: Mouse moved to (495, 314)
Screenshot: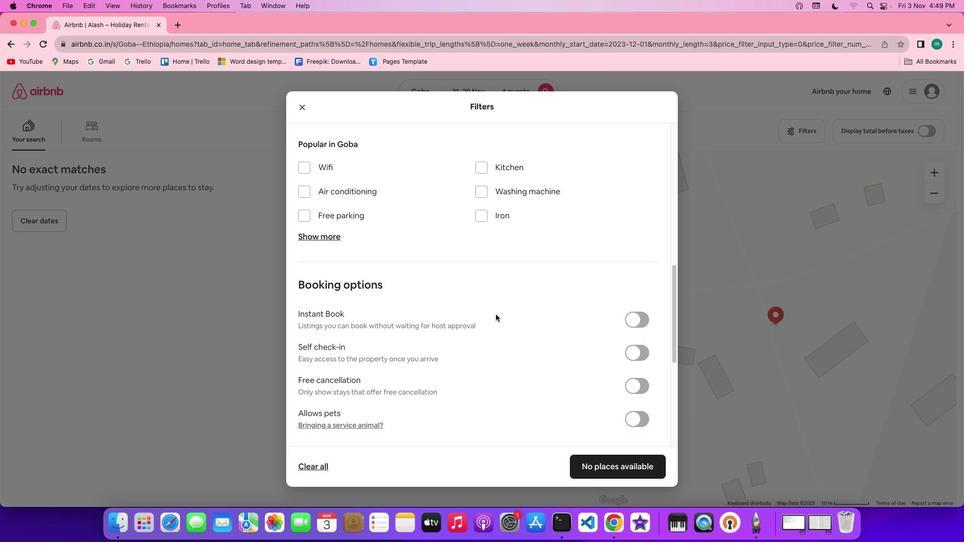 
Action: Mouse scrolled (495, 314) with delta (0, 0)
Screenshot: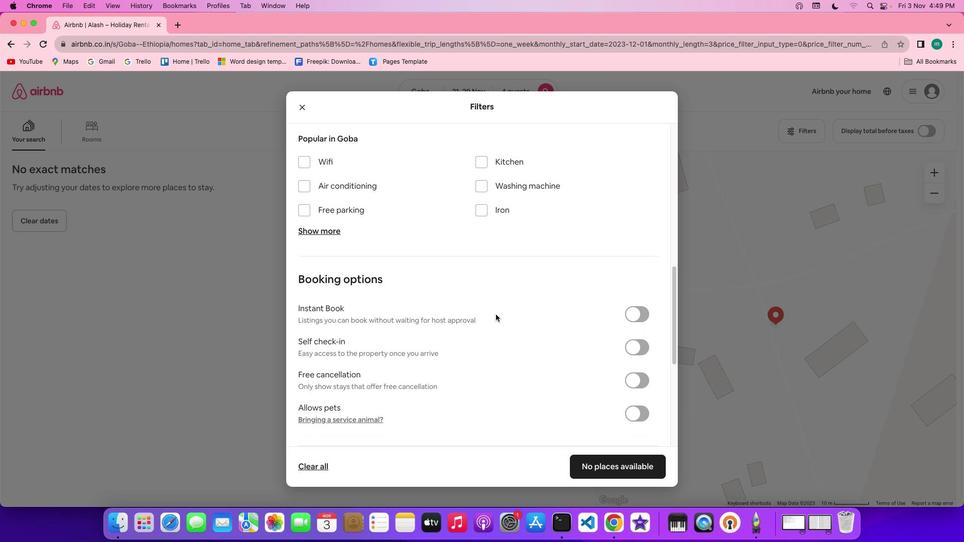 
Action: Mouse scrolled (495, 314) with delta (0, 0)
Screenshot: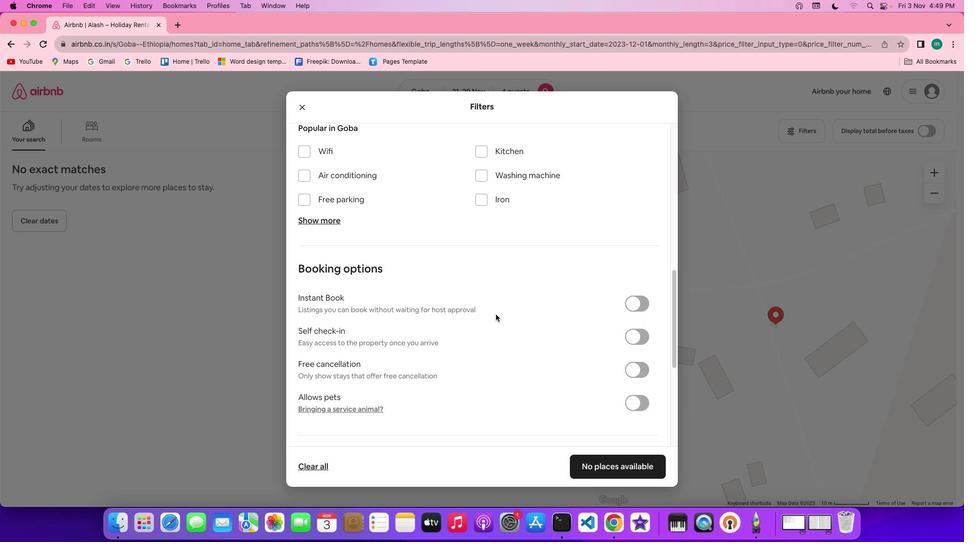
Action: Mouse scrolled (495, 314) with delta (0, 0)
Screenshot: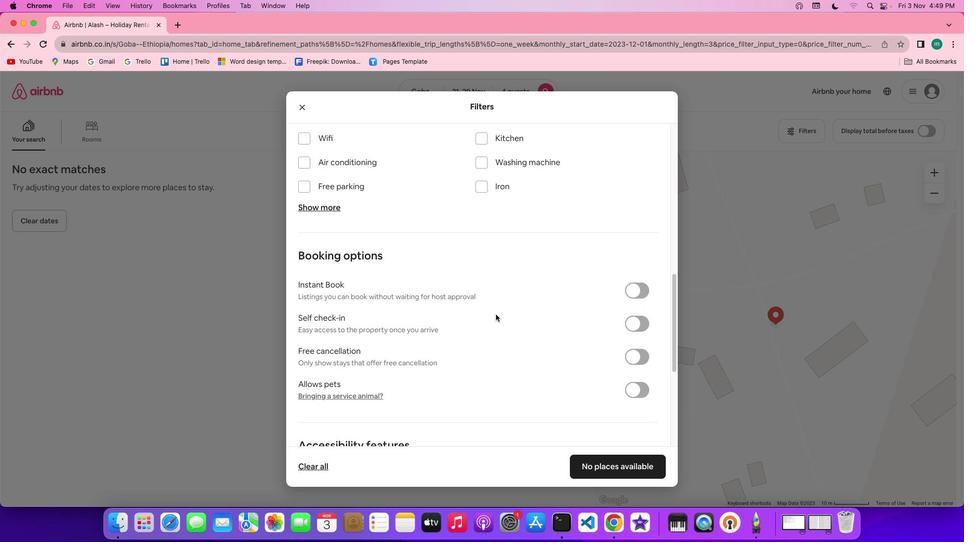
Action: Mouse moved to (502, 320)
Screenshot: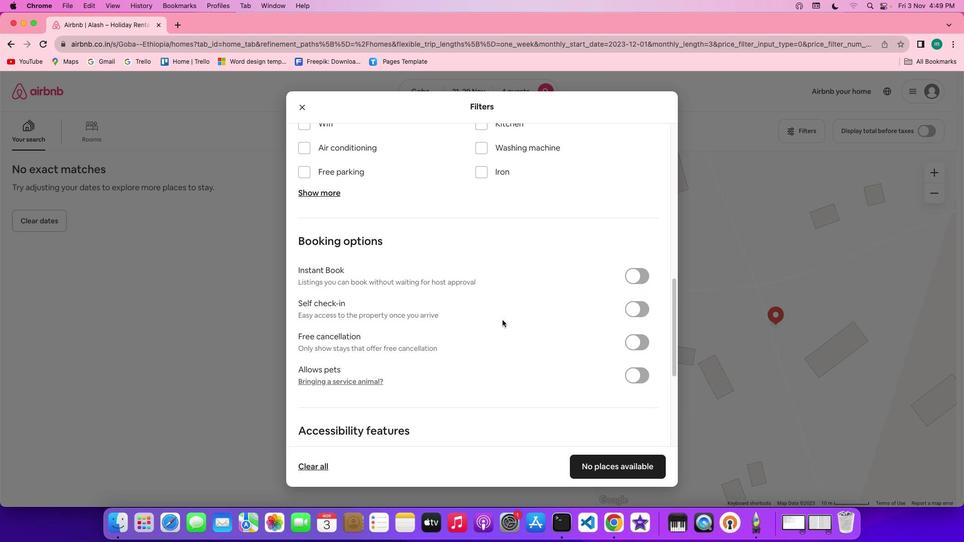 
Action: Mouse scrolled (502, 320) with delta (0, 0)
Screenshot: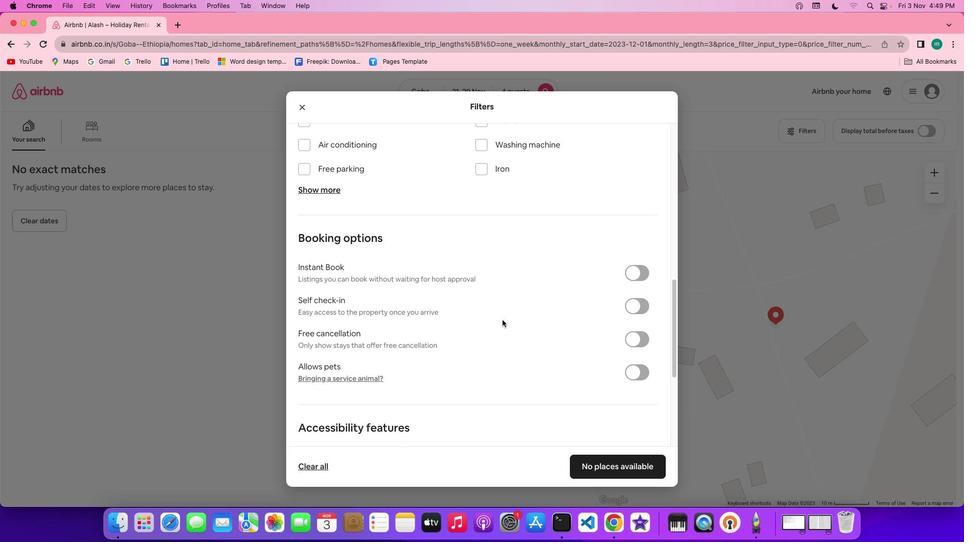 
Action: Mouse scrolled (502, 320) with delta (0, 0)
Screenshot: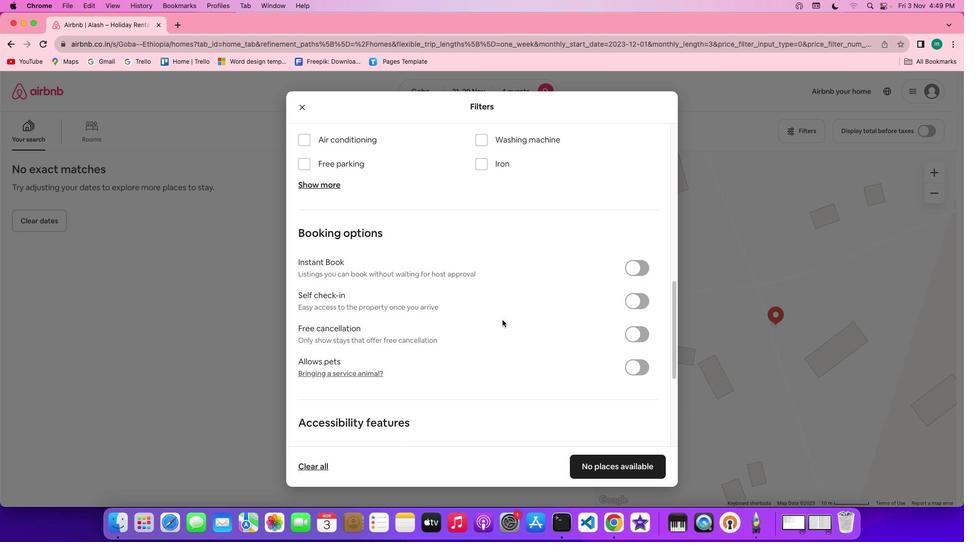 
Action: Mouse scrolled (502, 320) with delta (0, 0)
Screenshot: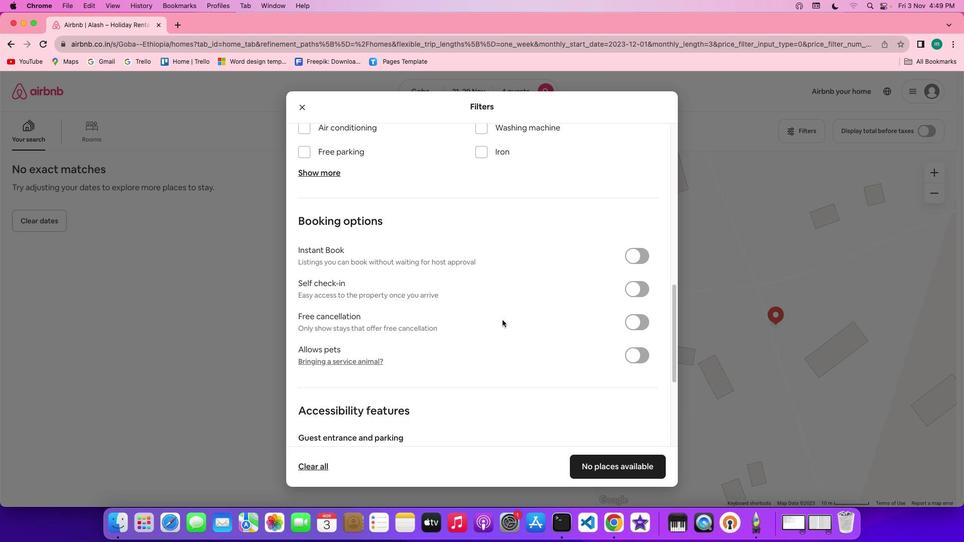 
Action: Mouse moved to (565, 356)
Screenshot: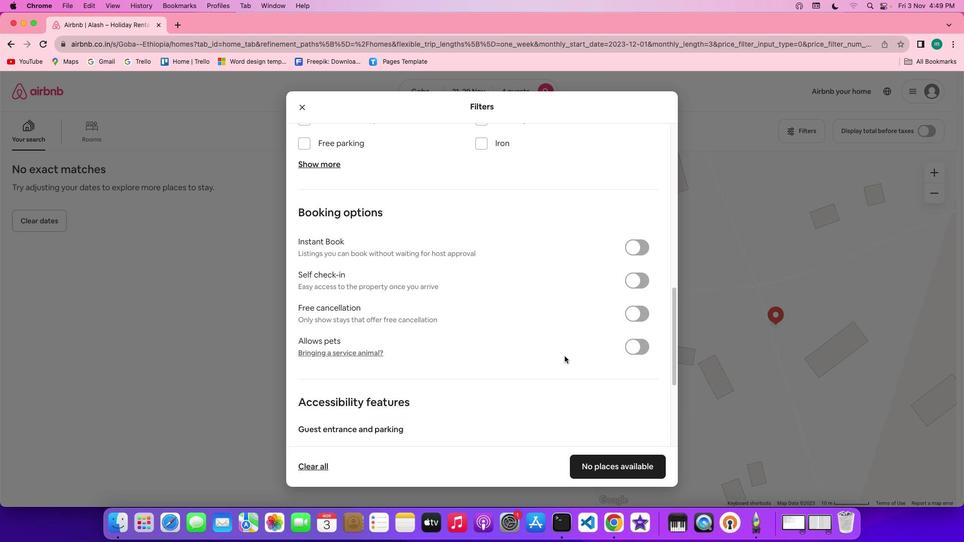 
Action: Mouse scrolled (565, 356) with delta (0, 0)
Screenshot: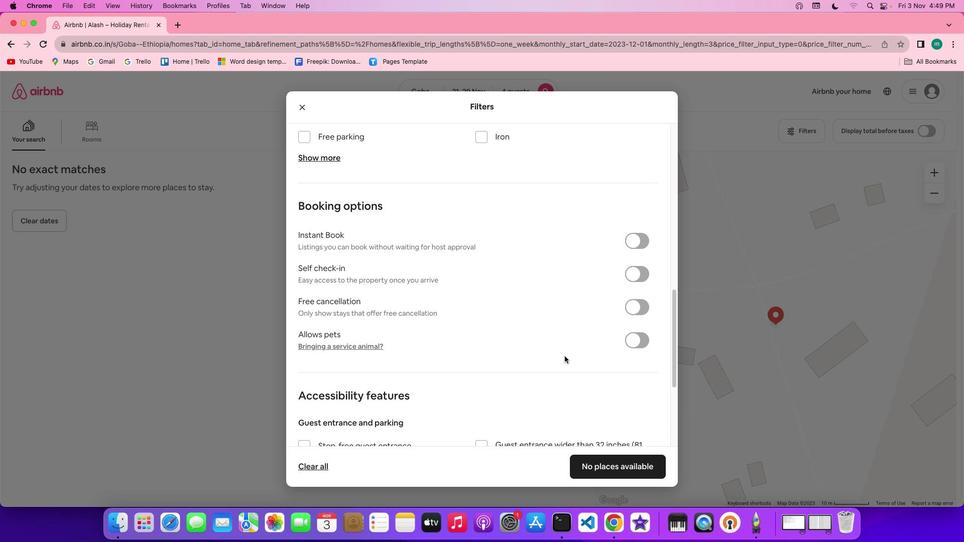 
Action: Mouse scrolled (565, 356) with delta (0, 0)
Screenshot: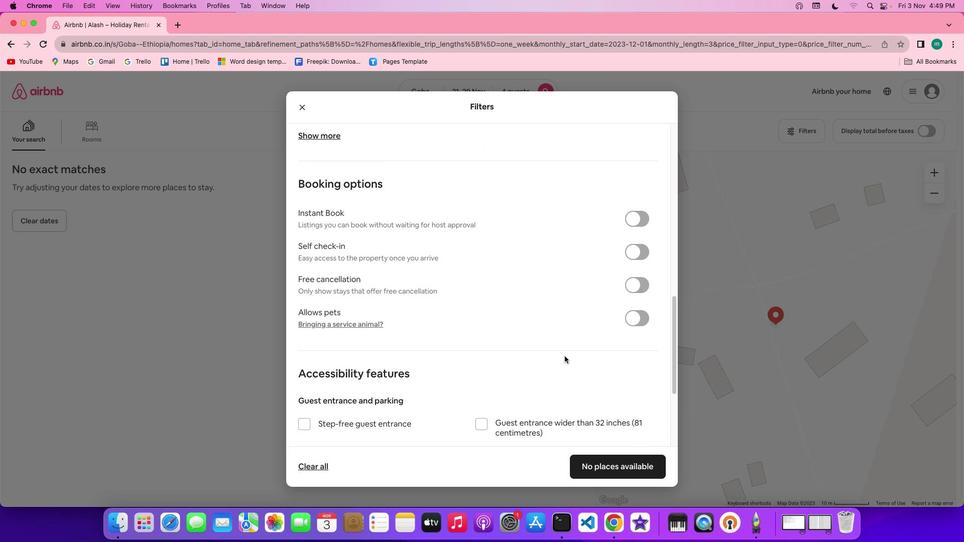 
Action: Mouse scrolled (565, 356) with delta (0, -1)
Screenshot: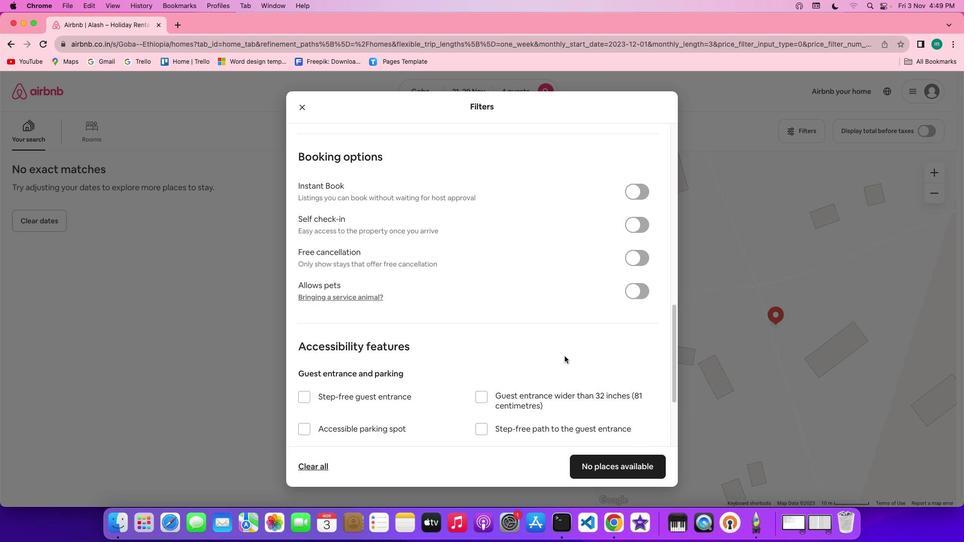 
Action: Mouse scrolled (565, 356) with delta (0, 0)
Screenshot: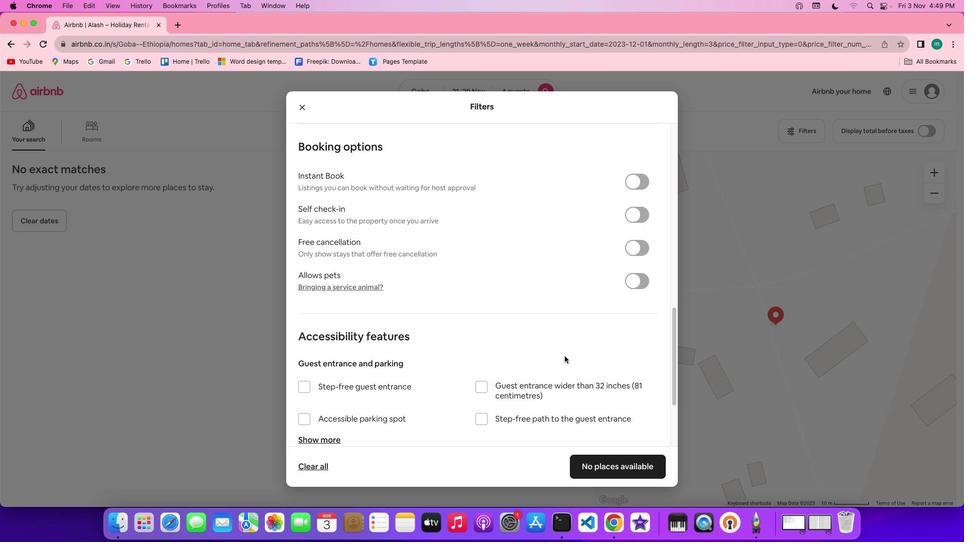 
Action: Mouse scrolled (565, 356) with delta (0, 0)
Screenshot: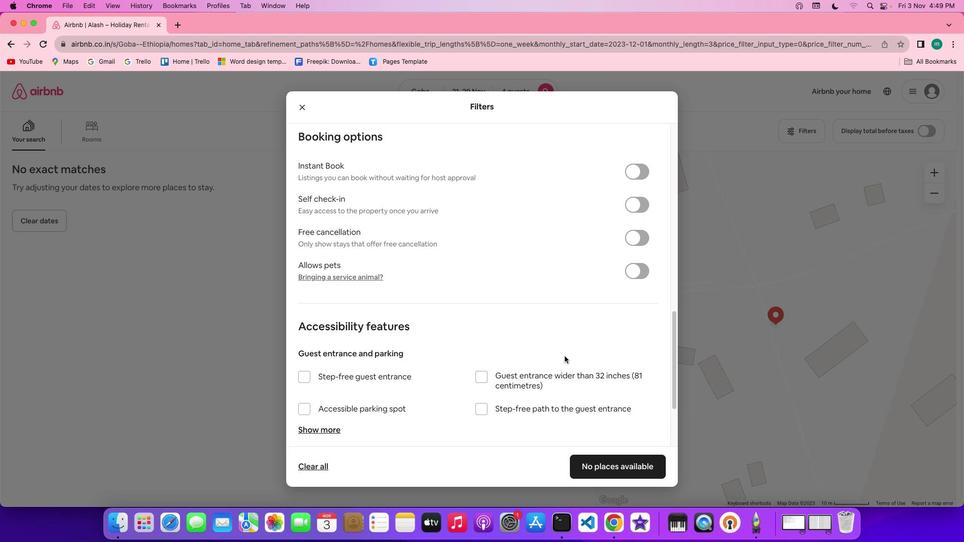 
Action: Mouse scrolled (565, 356) with delta (0, 0)
Screenshot: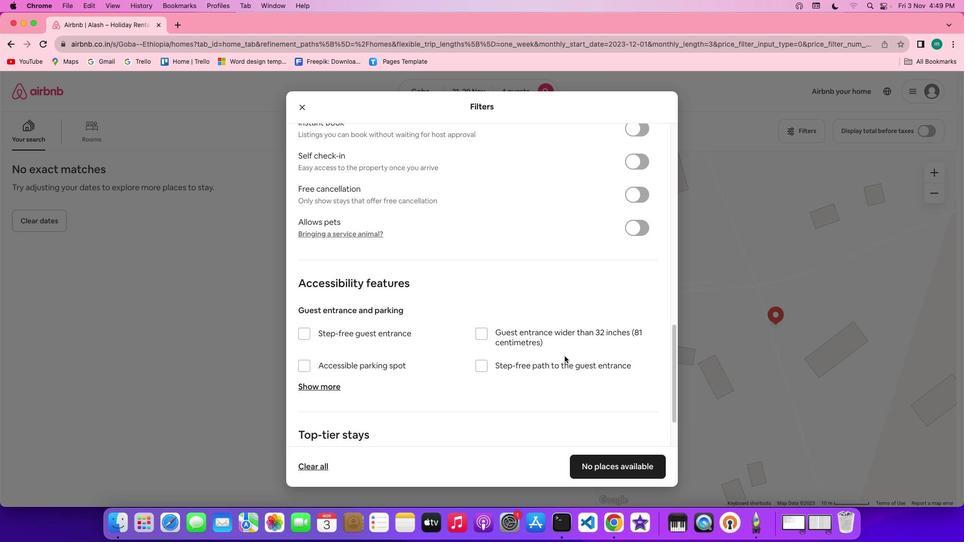 
Action: Mouse scrolled (565, 356) with delta (0, -1)
Screenshot: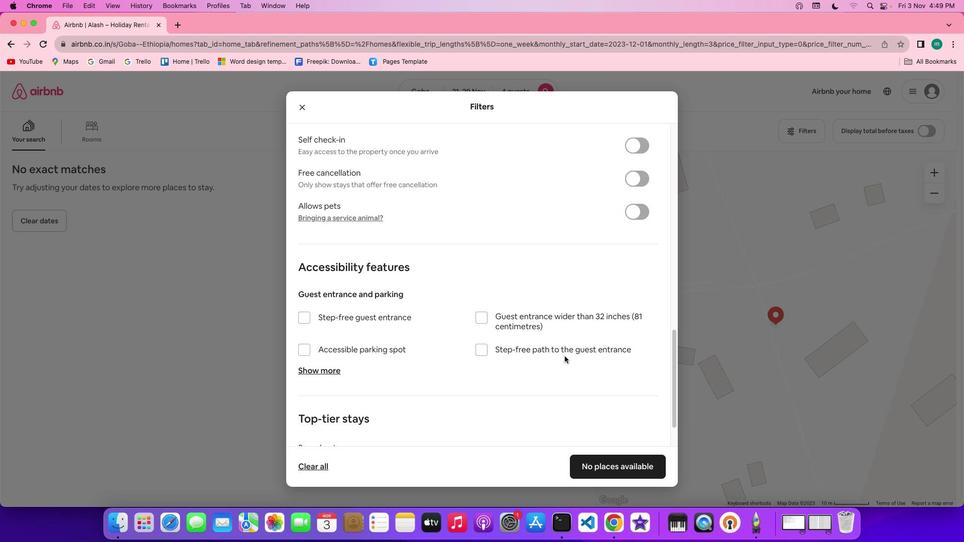 
Action: Mouse scrolled (565, 356) with delta (0, -2)
Screenshot: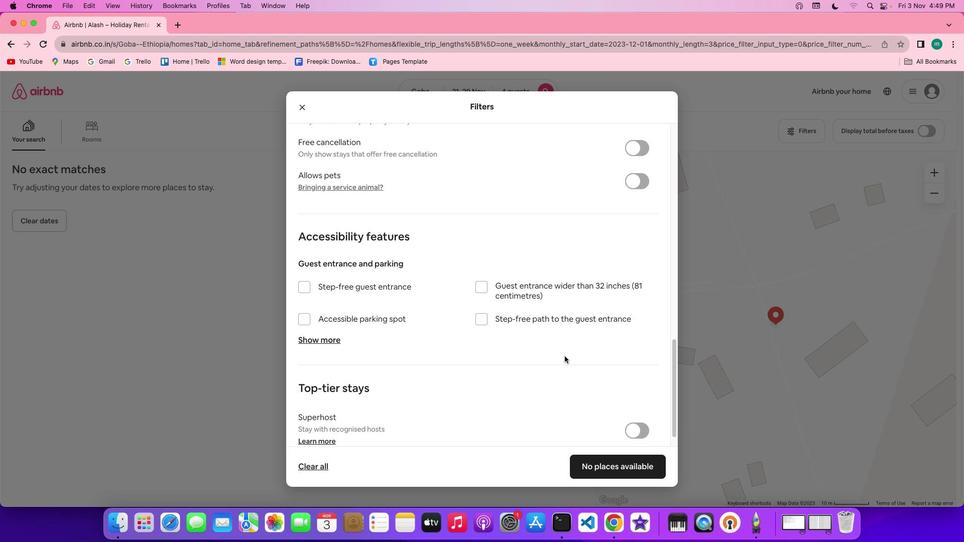 
Action: Mouse scrolled (565, 356) with delta (0, -2)
Screenshot: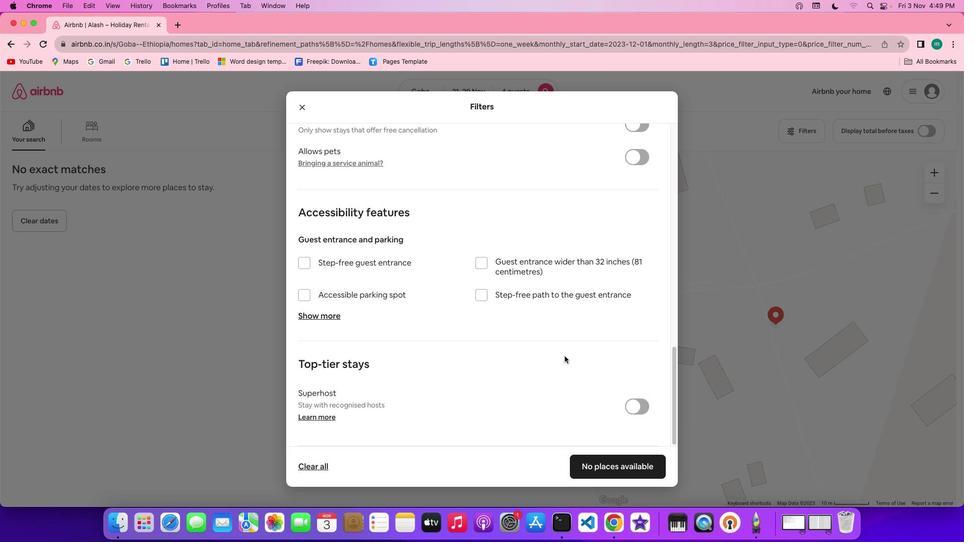 
Action: Mouse scrolled (565, 356) with delta (0, 0)
Screenshot: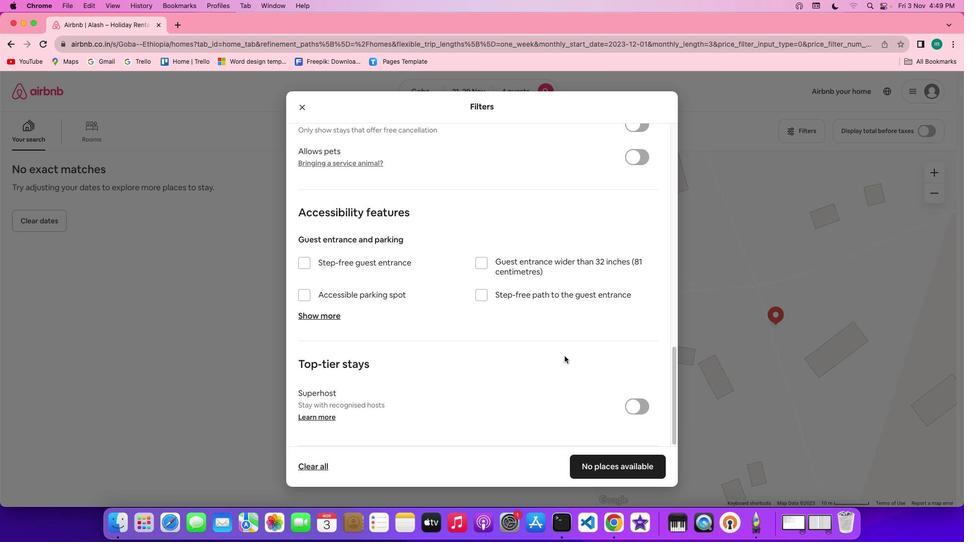 
Action: Mouse scrolled (565, 356) with delta (0, 0)
Screenshot: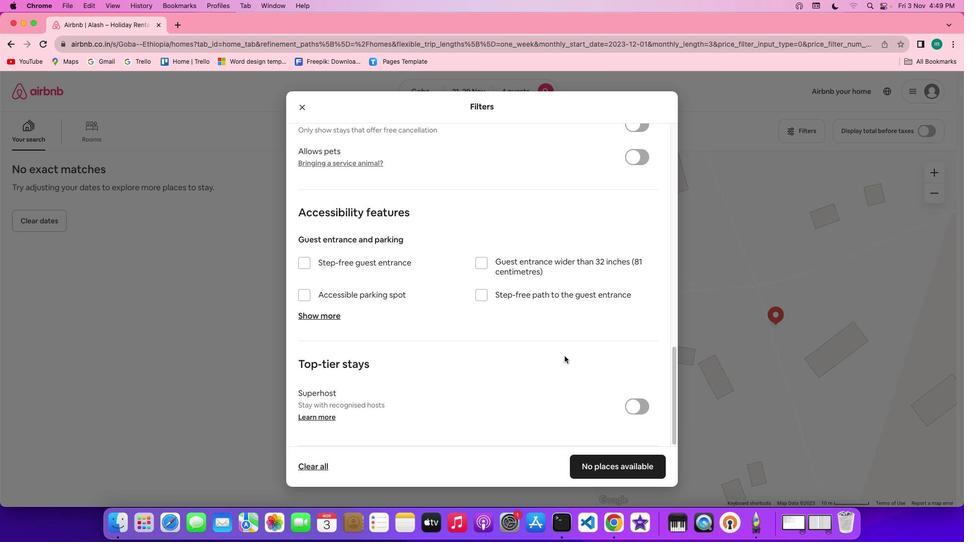 
Action: Mouse scrolled (565, 356) with delta (0, -1)
Screenshot: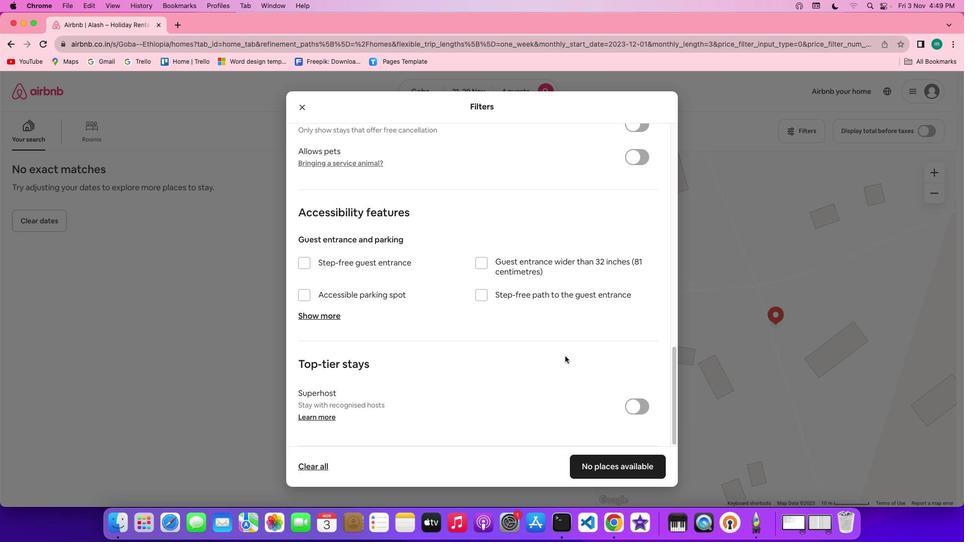 
Action: Mouse scrolled (565, 356) with delta (0, -2)
Screenshot: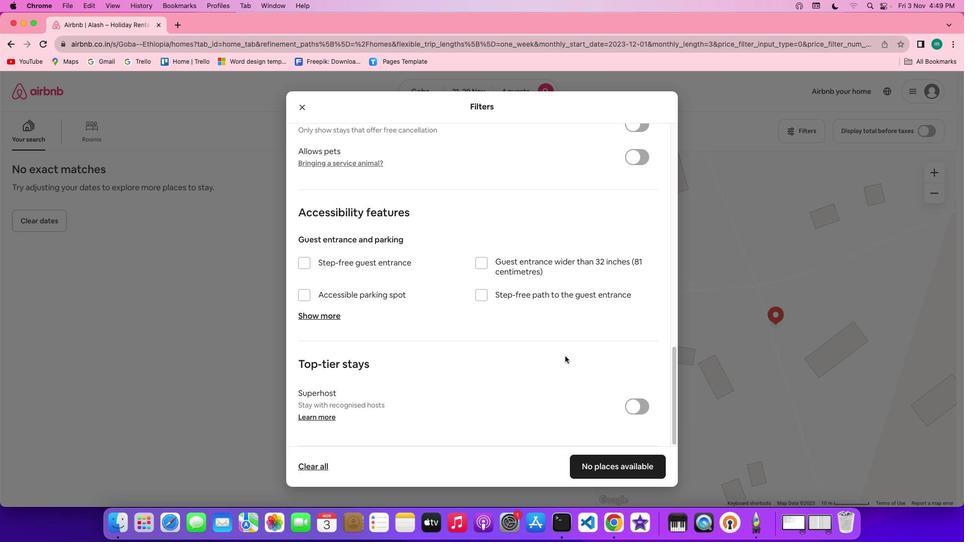 
Action: Mouse scrolled (565, 356) with delta (0, -3)
Screenshot: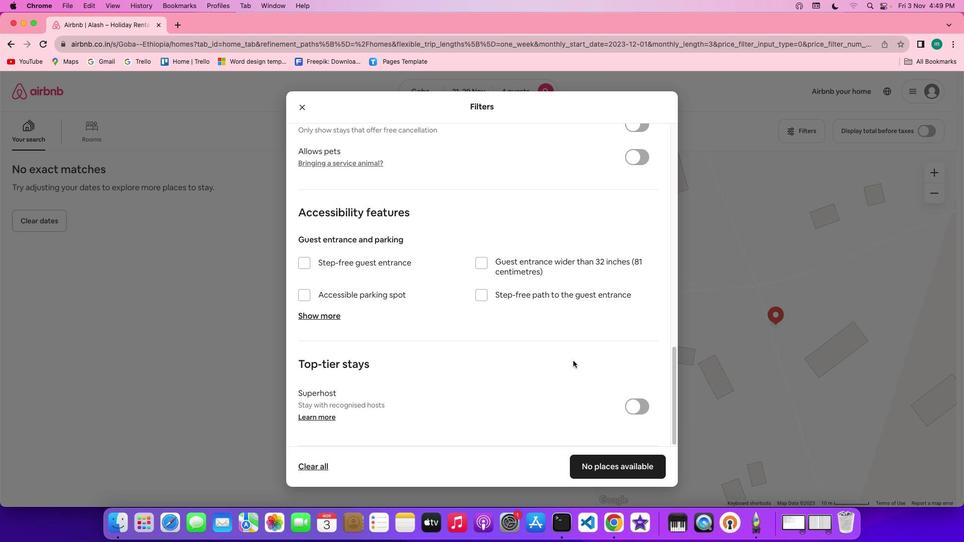 
Action: Mouse scrolled (565, 356) with delta (0, -3)
Screenshot: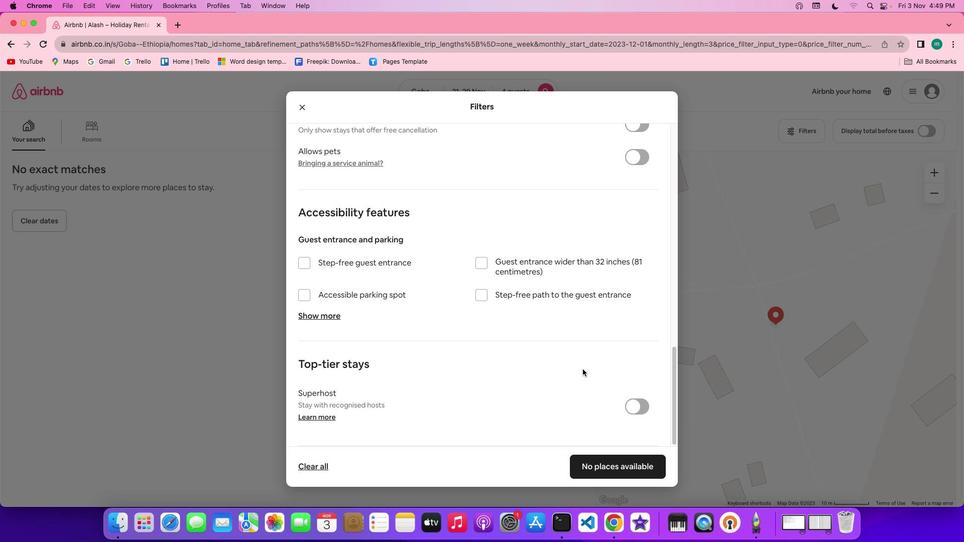 
Action: Mouse moved to (603, 468)
Screenshot: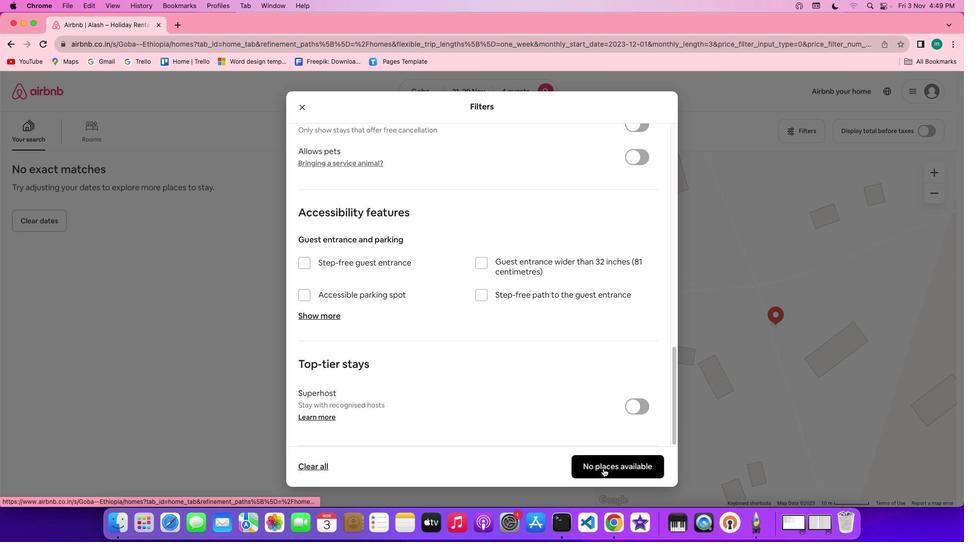 
Action: Mouse pressed left at (603, 468)
Screenshot: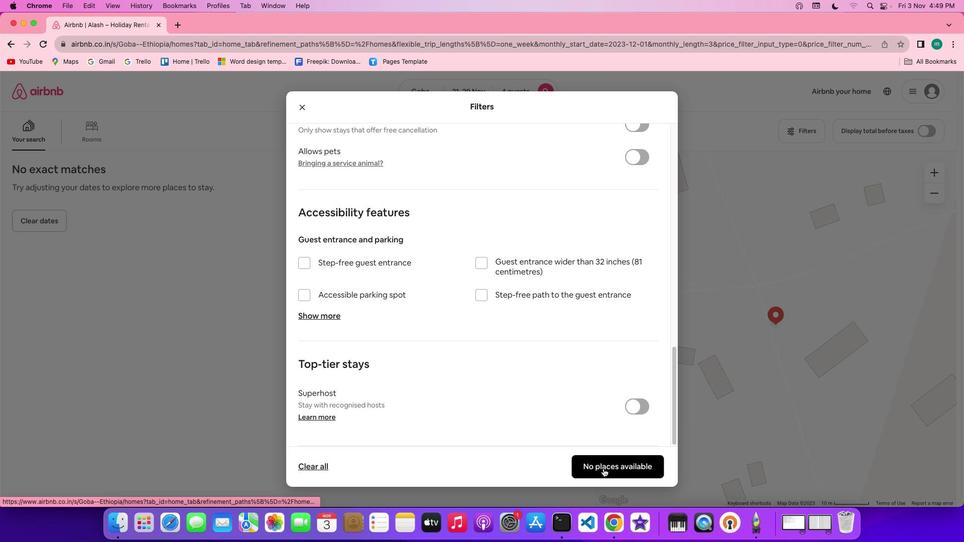 
Action: Mouse moved to (293, 373)
Screenshot: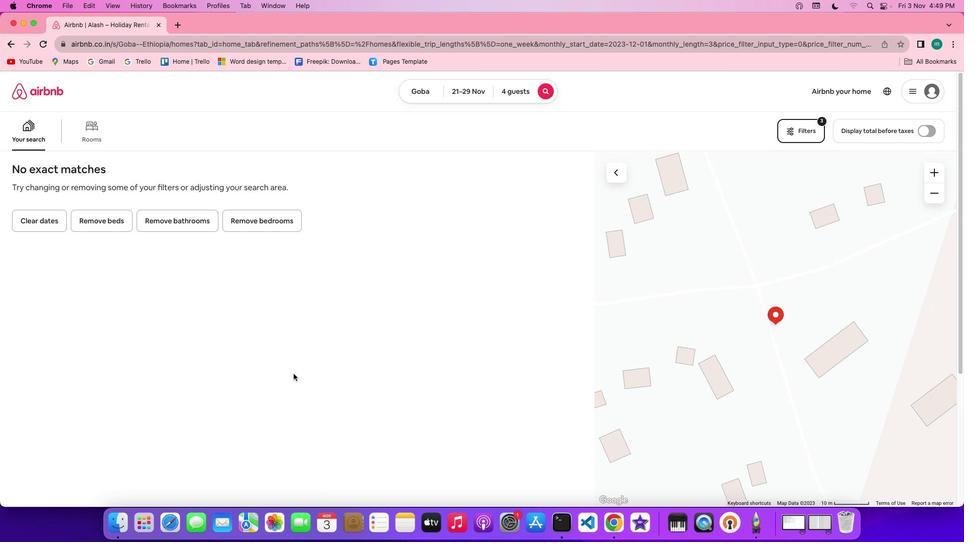 
